 Task: For heading Use Italics Roboto with red colour, bold & Underline.  font size for heading22,  'Change the font style of data to'Spectral and font size to 14,  Change the alignment of both headline & data to Align center.  In the sheet  DashboardExpenseCat
Action: Mouse moved to (30, 126)
Screenshot: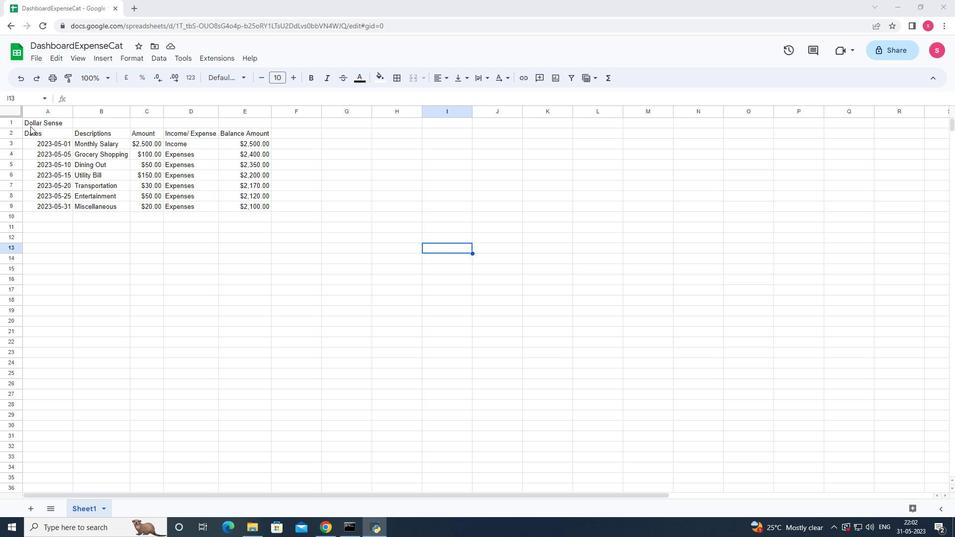 
Action: Mouse pressed left at (30, 126)
Screenshot: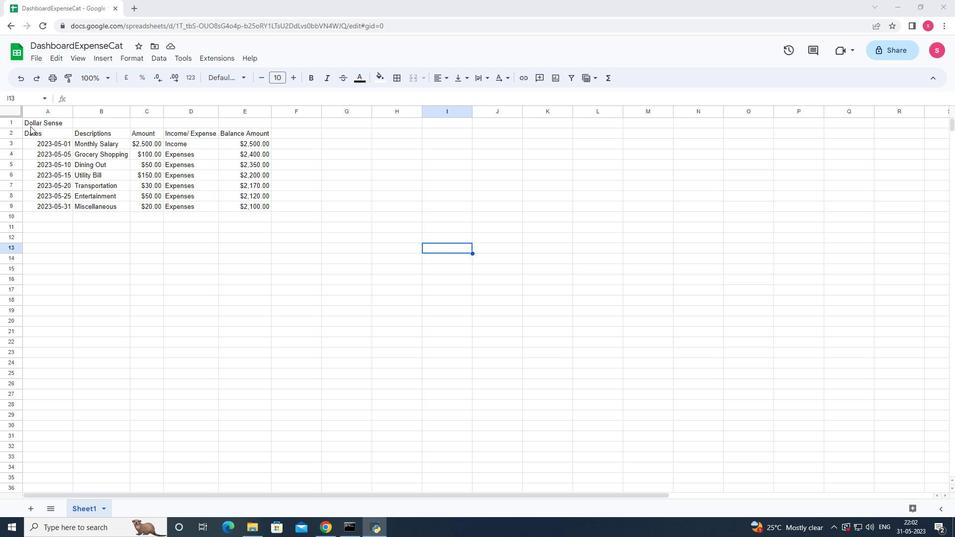 
Action: Mouse moved to (237, 77)
Screenshot: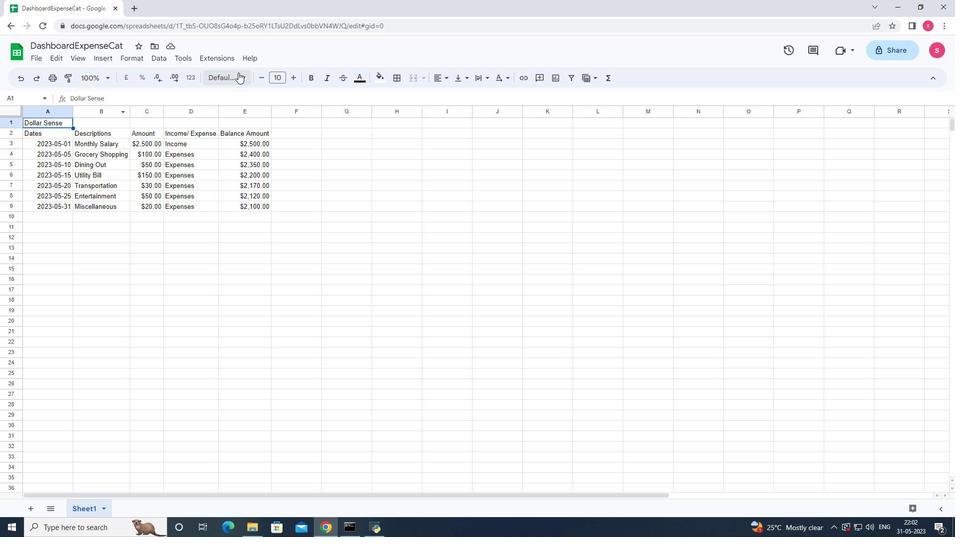 
Action: Mouse pressed left at (237, 77)
Screenshot: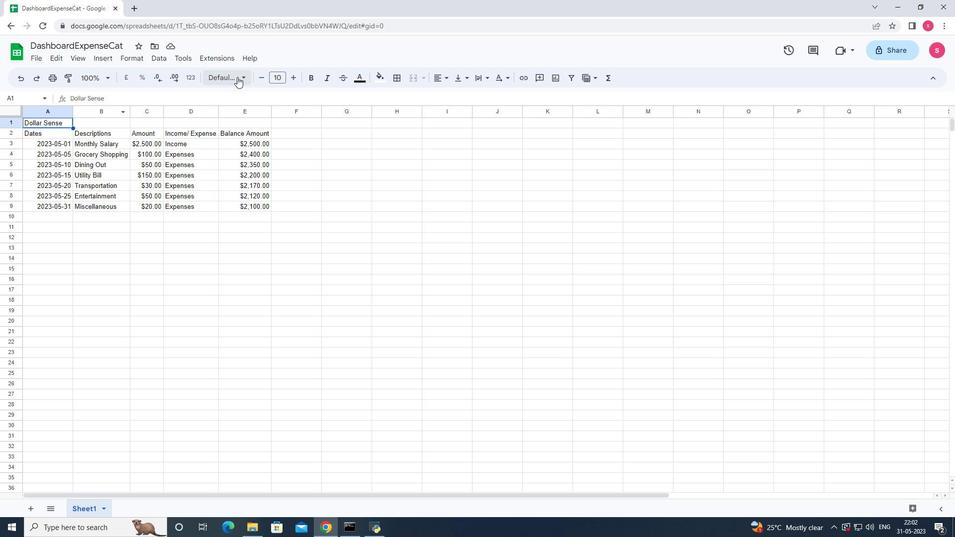 
Action: Mouse moved to (247, 384)
Screenshot: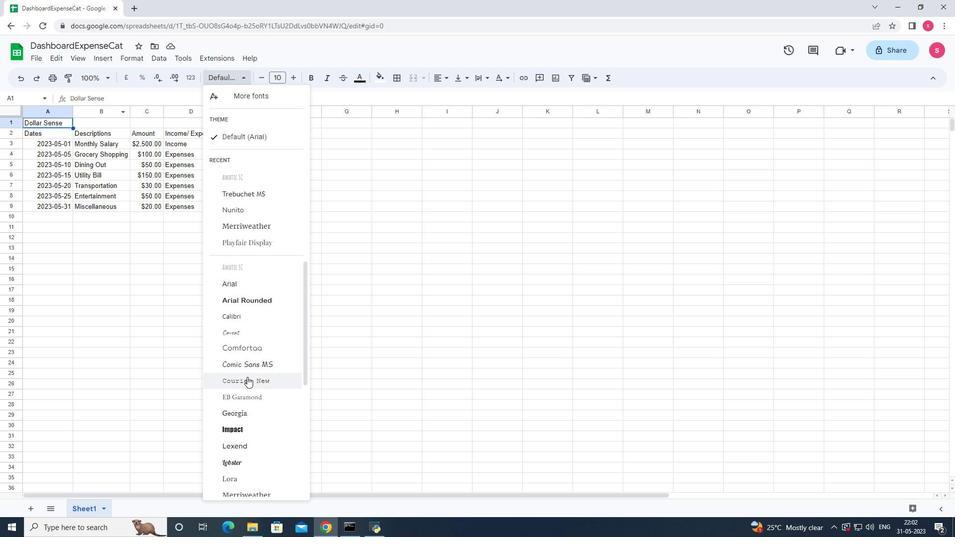
Action: Mouse scrolled (247, 384) with delta (0, 0)
Screenshot: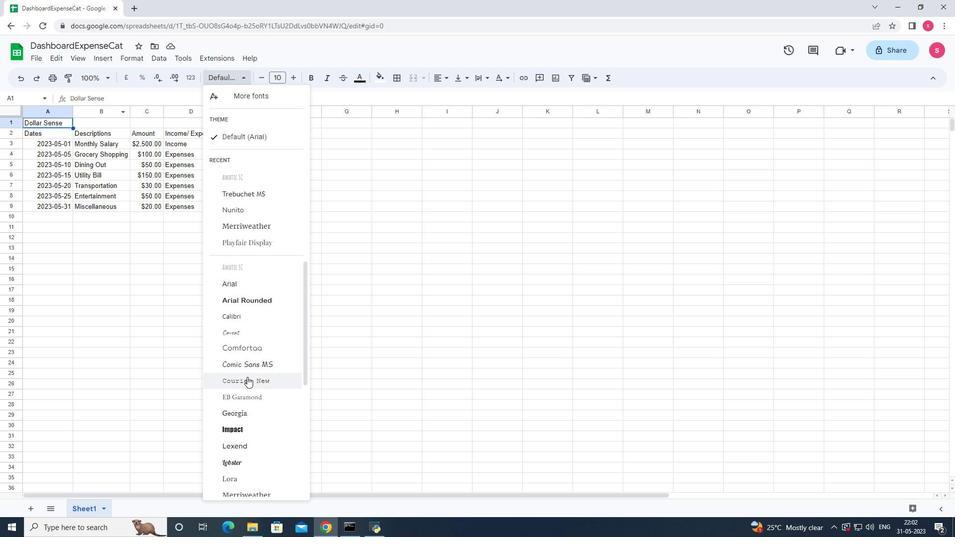 
Action: Mouse moved to (249, 437)
Screenshot: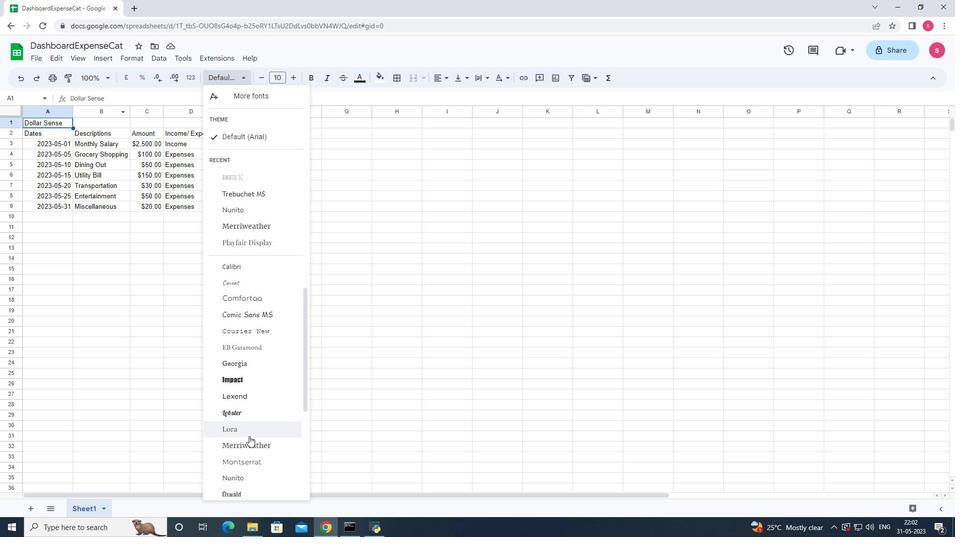 
Action: Mouse scrolled (249, 436) with delta (0, 0)
Screenshot: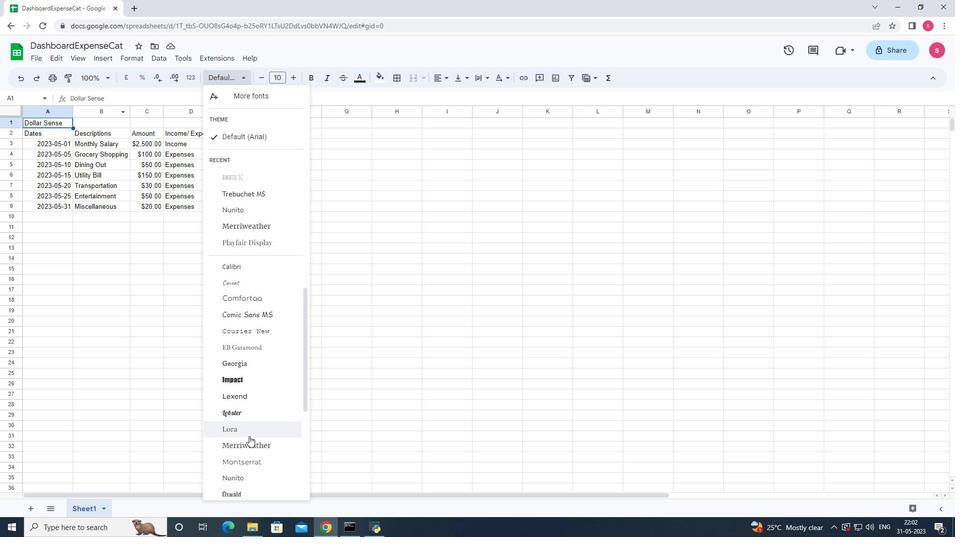 
Action: Mouse moved to (249, 438)
Screenshot: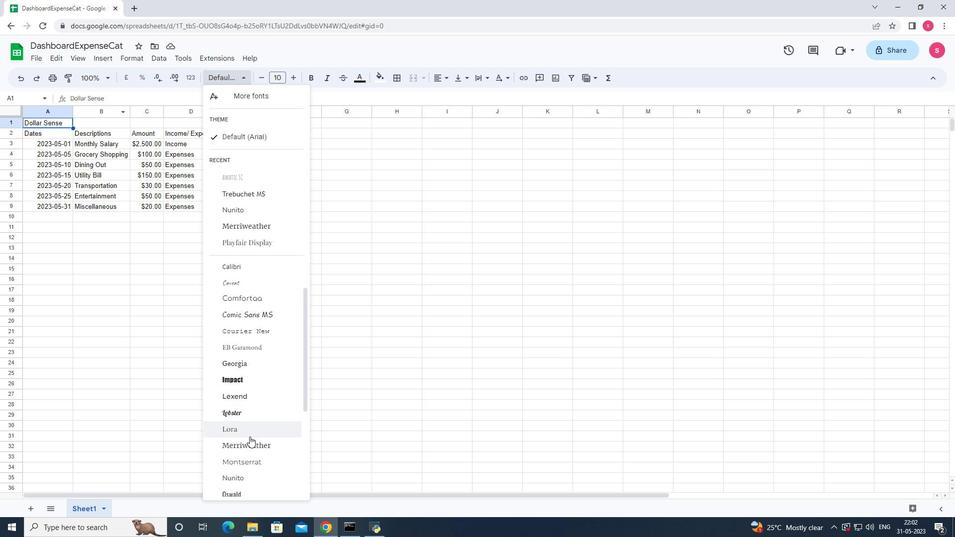 
Action: Mouse scrolled (249, 438) with delta (0, 0)
Screenshot: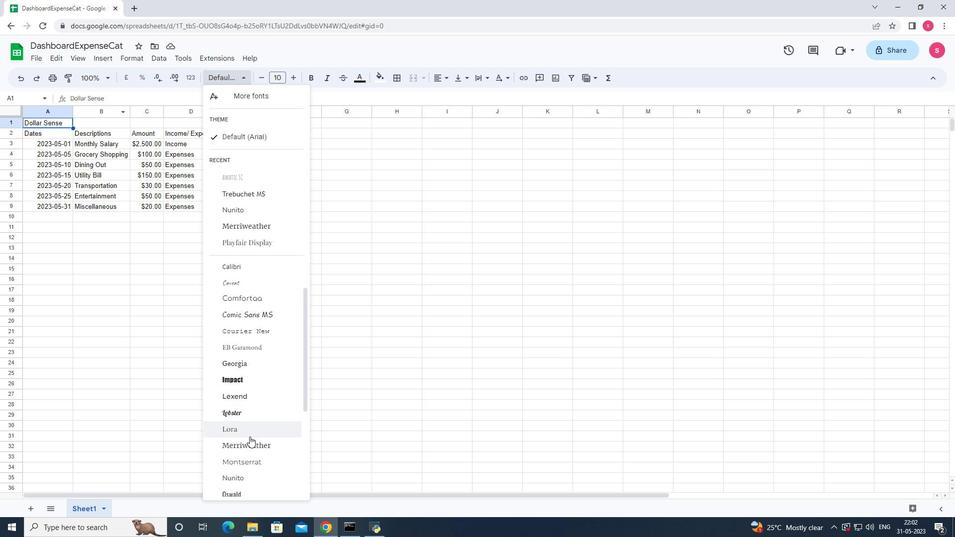 
Action: Mouse moved to (250, 444)
Screenshot: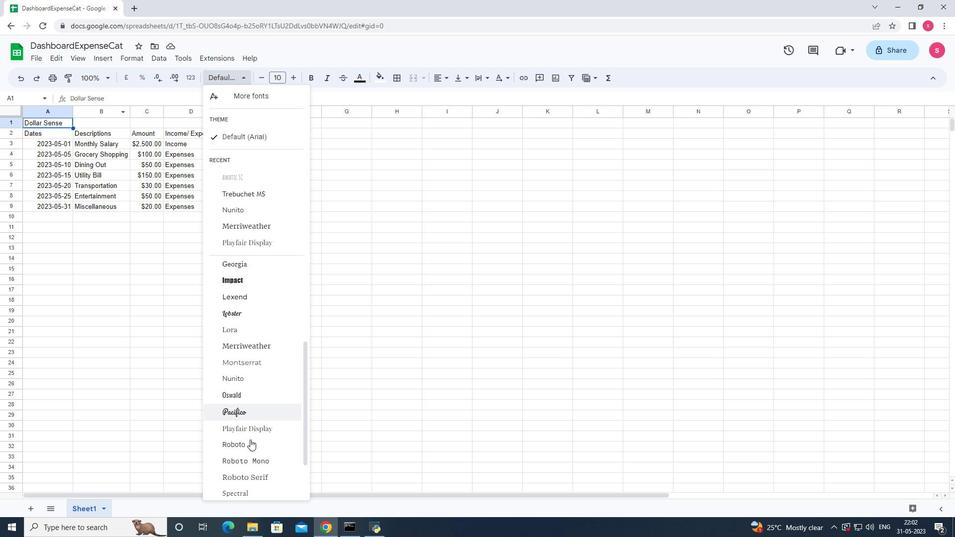 
Action: Mouse pressed left at (250, 444)
Screenshot: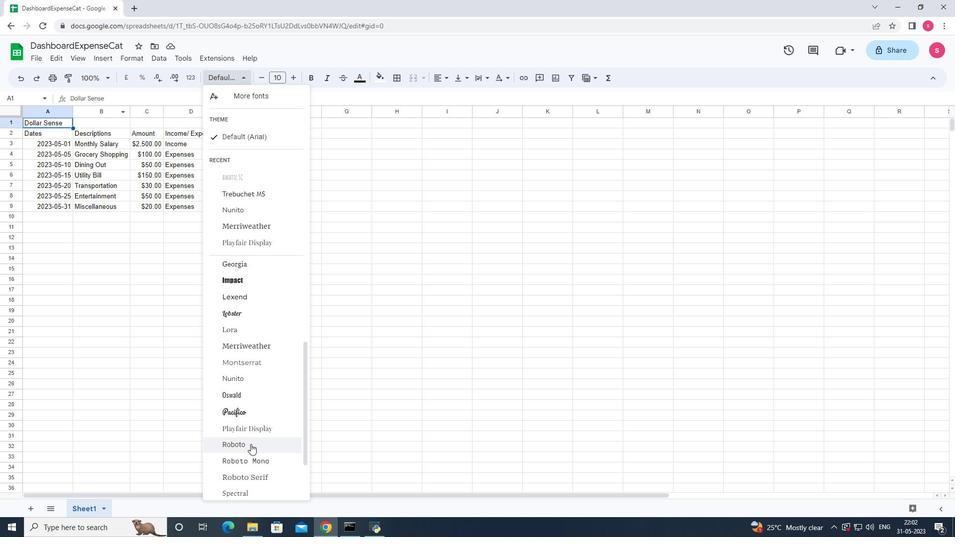 
Action: Mouse pressed left at (250, 444)
Screenshot: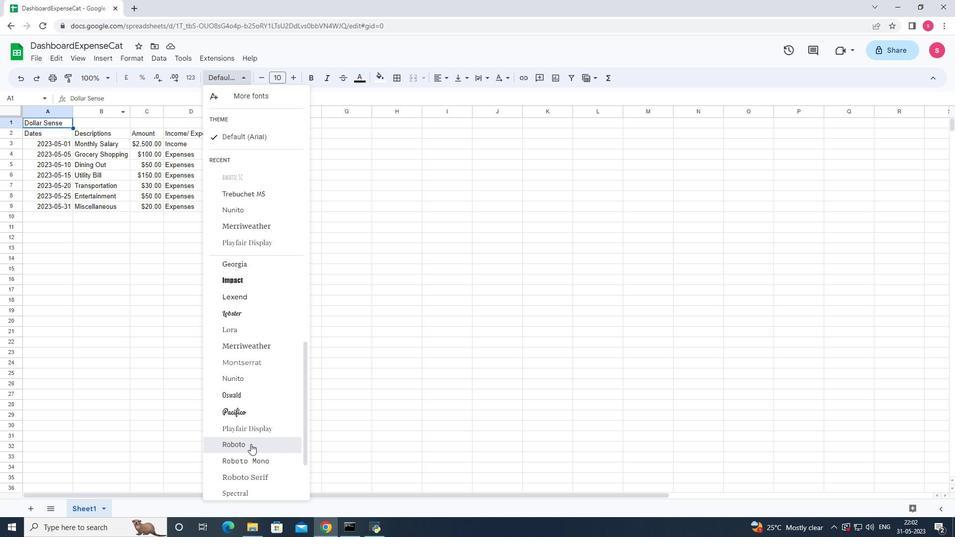 
Action: Mouse moved to (358, 73)
Screenshot: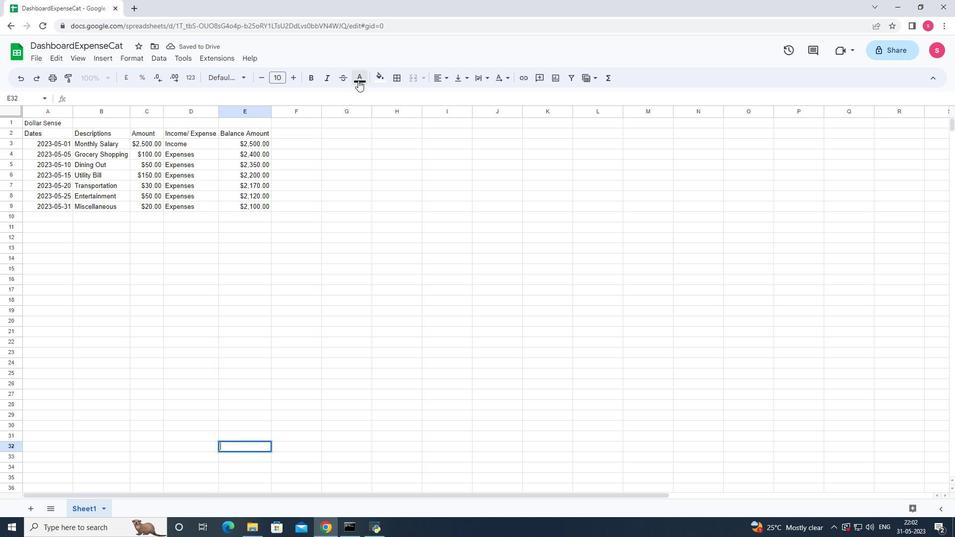 
Action: Mouse pressed left at (358, 73)
Screenshot: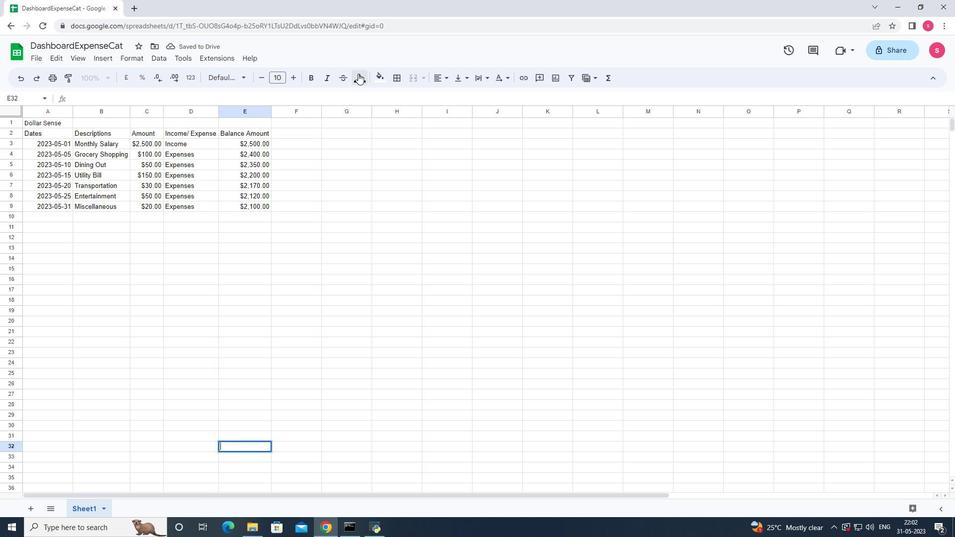 
Action: Mouse moved to (374, 122)
Screenshot: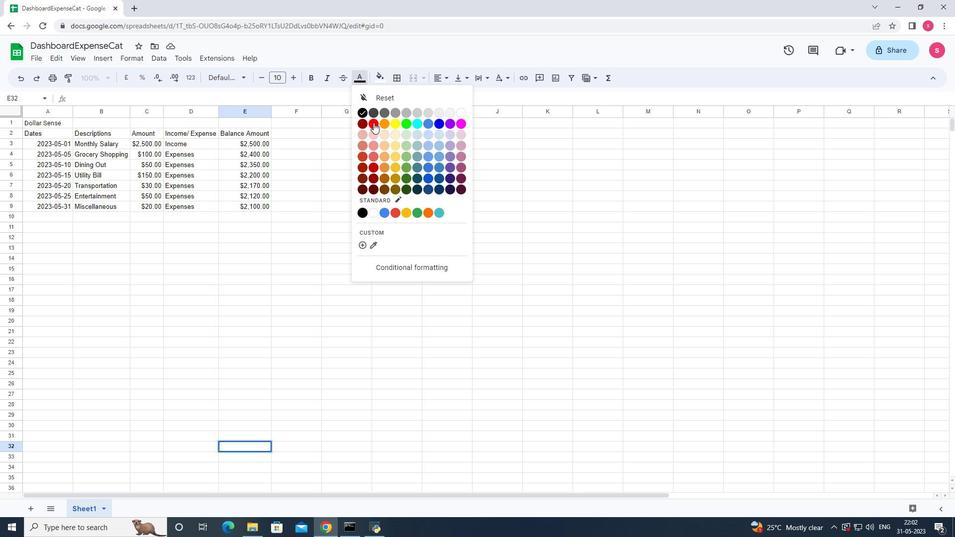 
Action: Mouse pressed left at (374, 122)
Screenshot: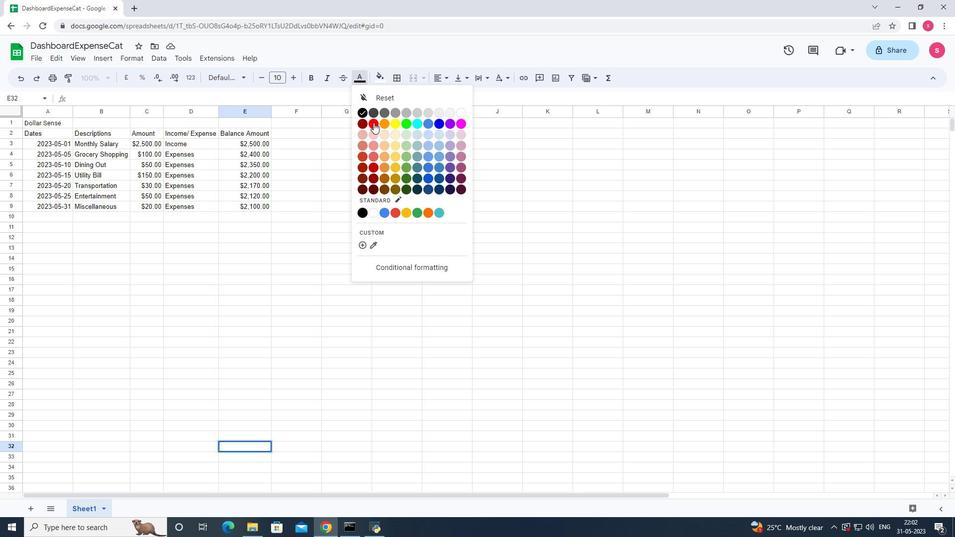 
Action: Mouse moved to (68, 124)
Screenshot: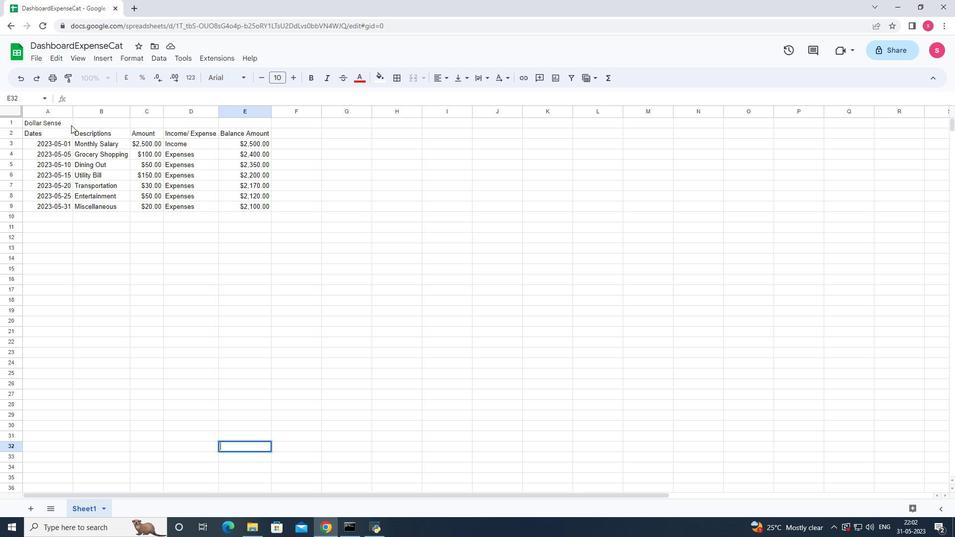 
Action: Mouse pressed left at (68, 124)
Screenshot: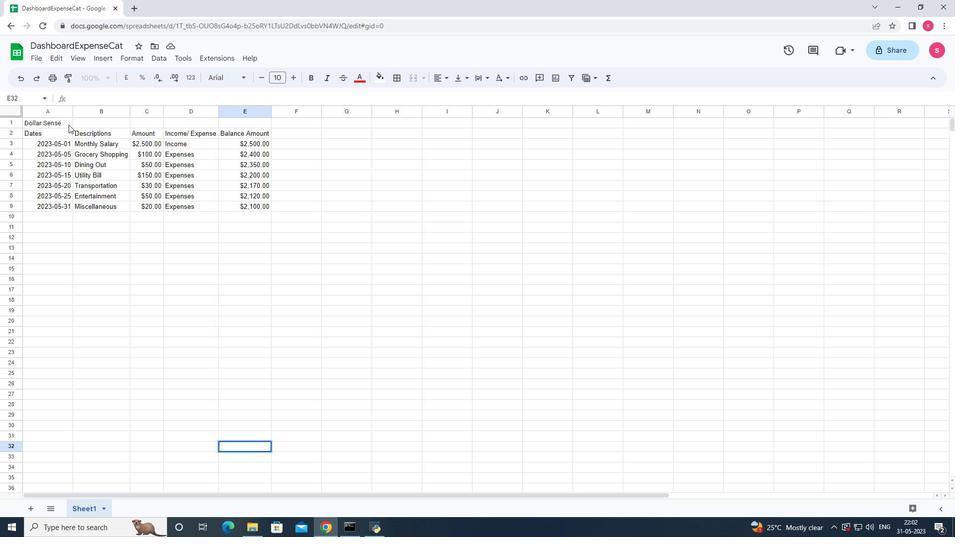 
Action: Mouse moved to (358, 78)
Screenshot: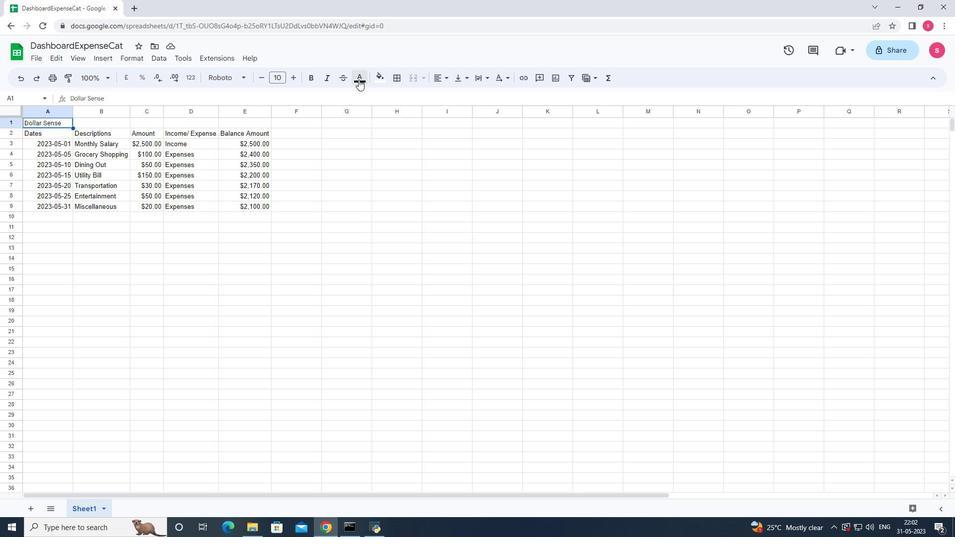
Action: Mouse pressed left at (358, 78)
Screenshot: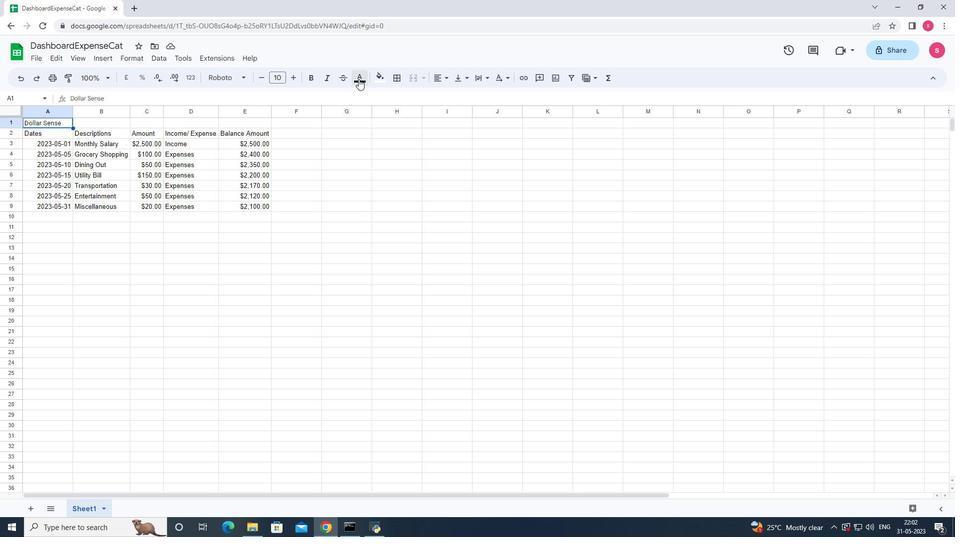 
Action: Mouse moved to (374, 122)
Screenshot: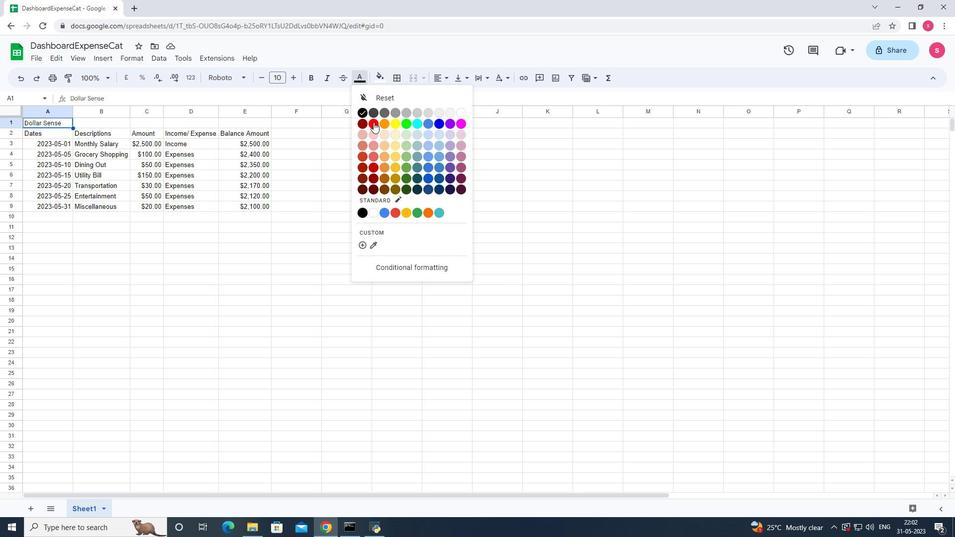 
Action: Mouse pressed left at (374, 122)
Screenshot: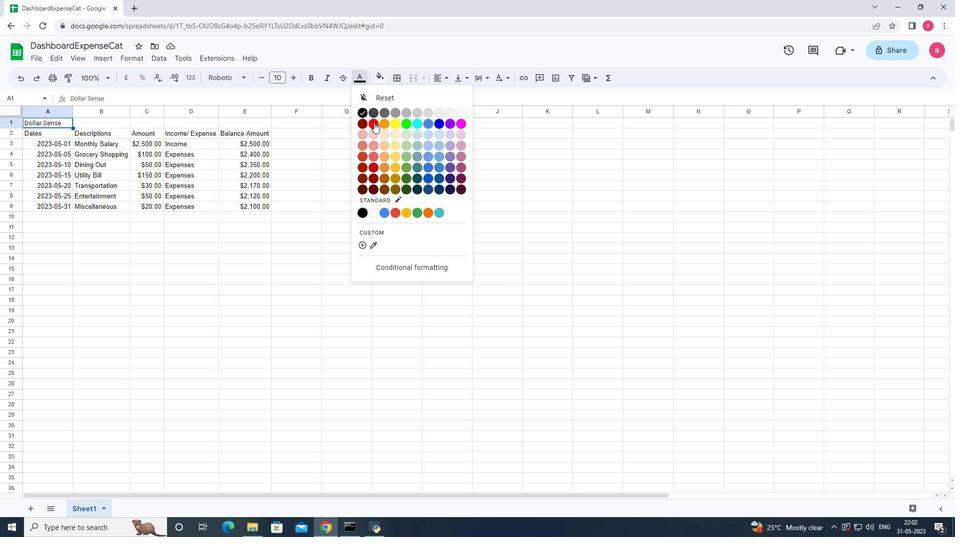 
Action: Mouse moved to (141, 60)
Screenshot: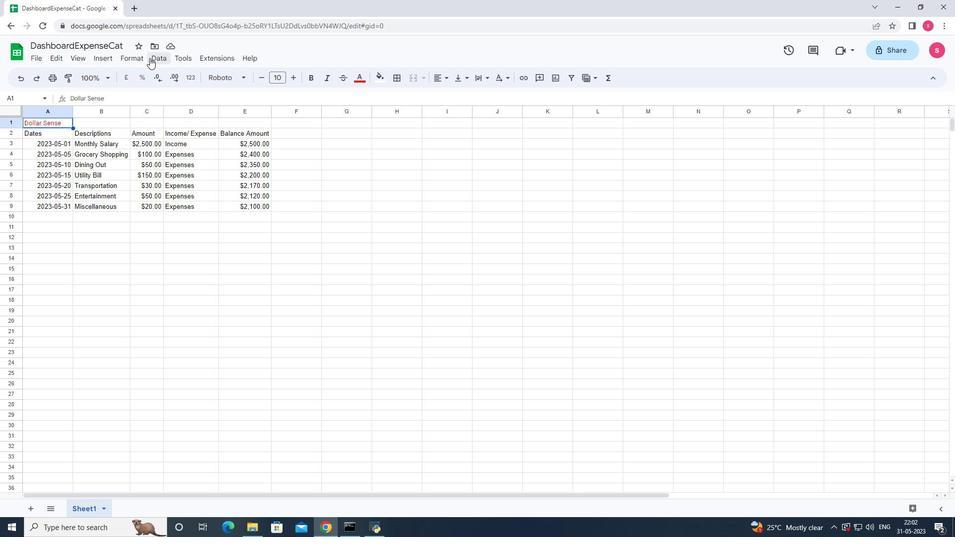 
Action: Mouse pressed left at (141, 60)
Screenshot: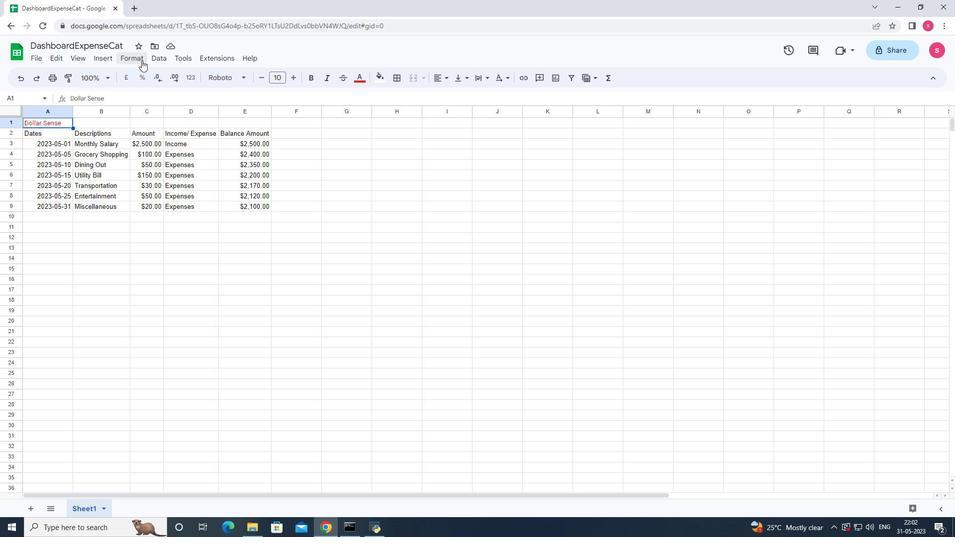 
Action: Mouse moved to (151, 111)
Screenshot: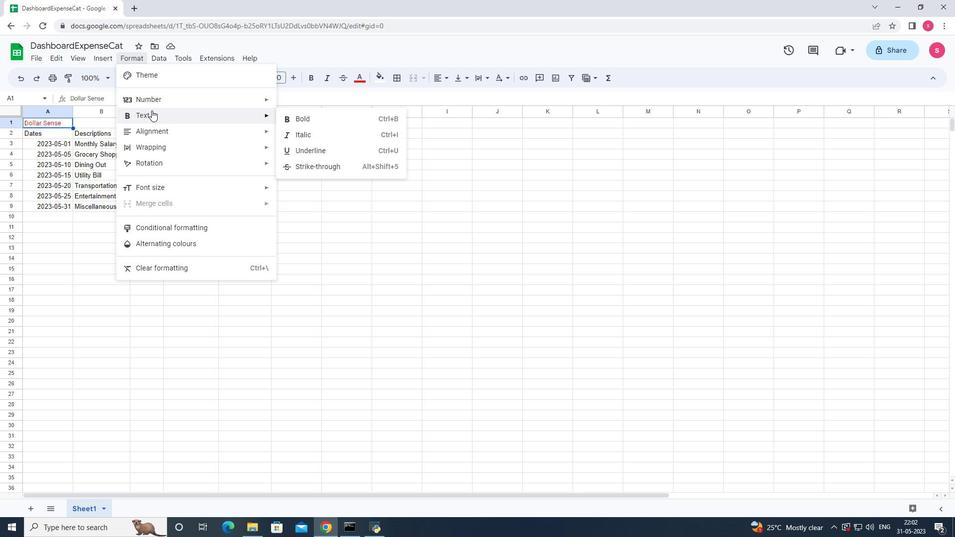 
Action: Mouse pressed left at (151, 111)
Screenshot: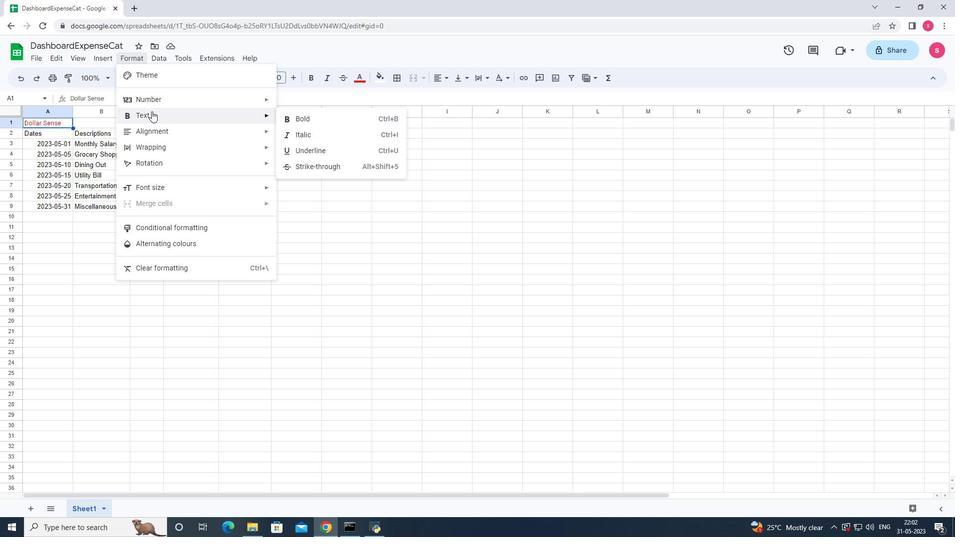 
Action: Mouse moved to (297, 124)
Screenshot: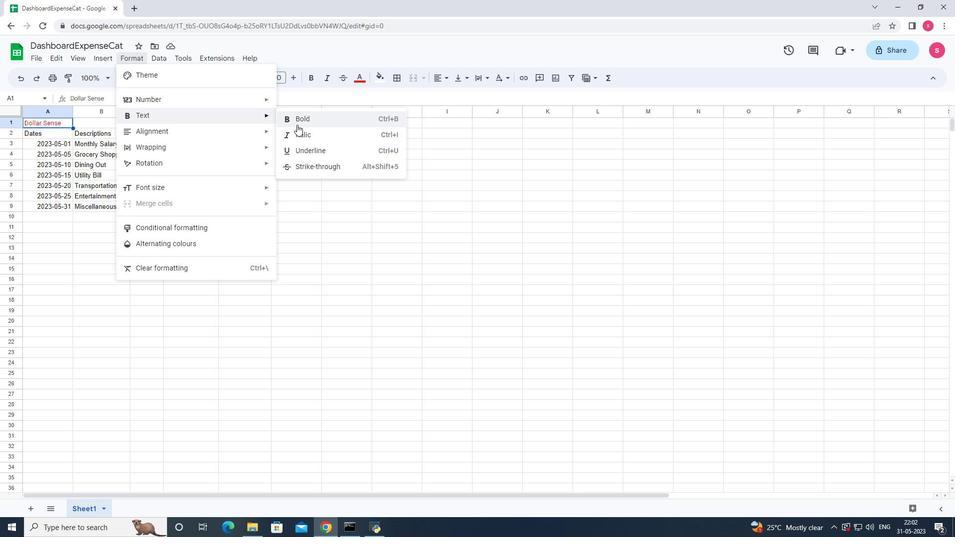 
Action: Mouse pressed left at (297, 124)
Screenshot: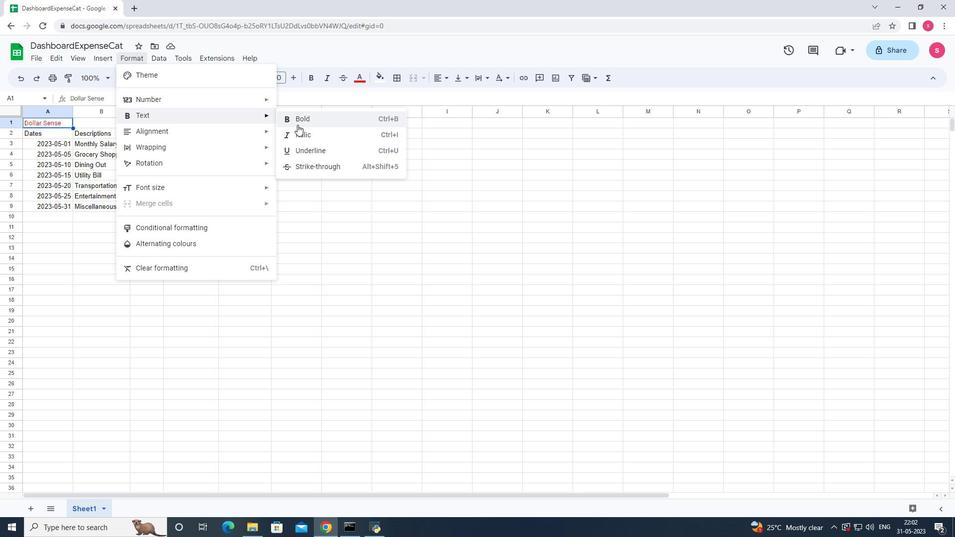 
Action: Mouse moved to (120, 56)
Screenshot: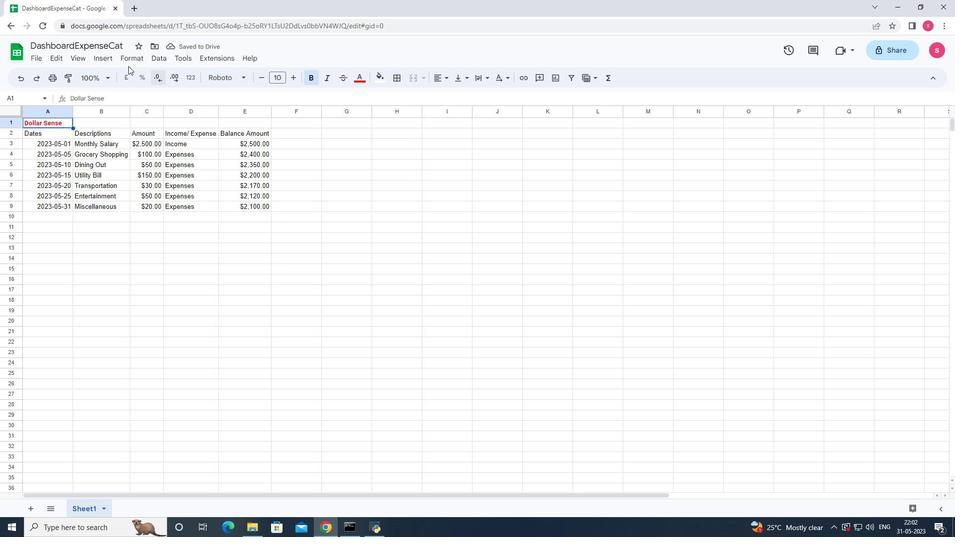 
Action: Mouse pressed left at (120, 56)
Screenshot: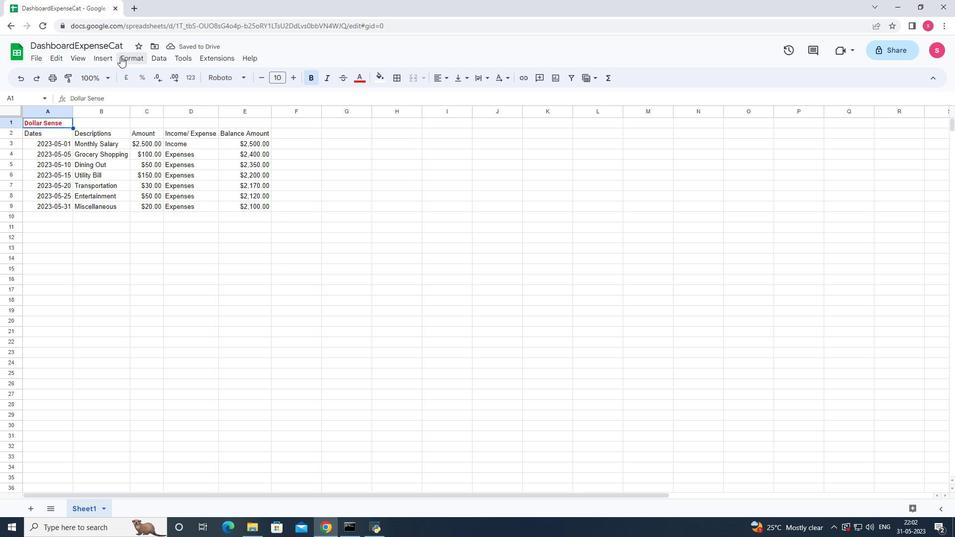 
Action: Mouse moved to (159, 116)
Screenshot: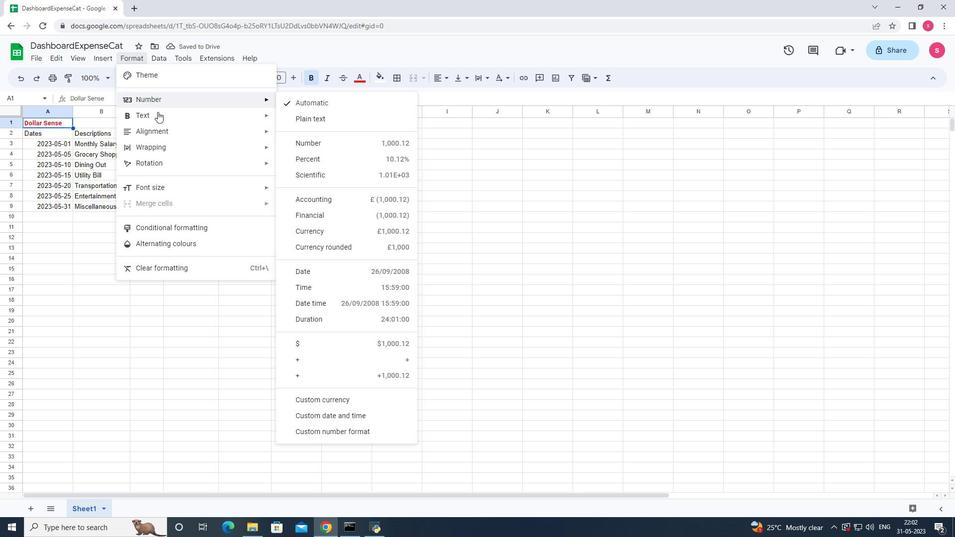 
Action: Mouse pressed left at (159, 116)
Screenshot: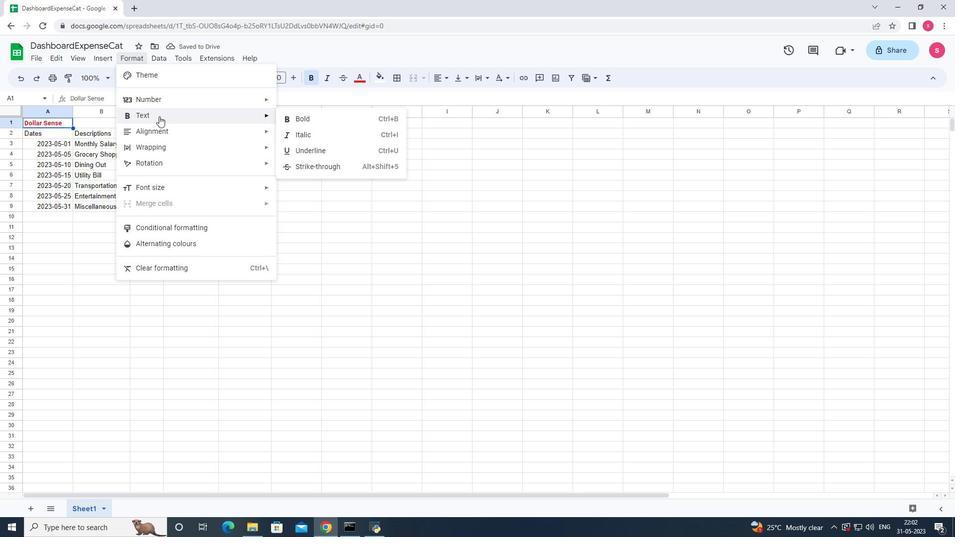 
Action: Mouse moved to (248, 115)
Screenshot: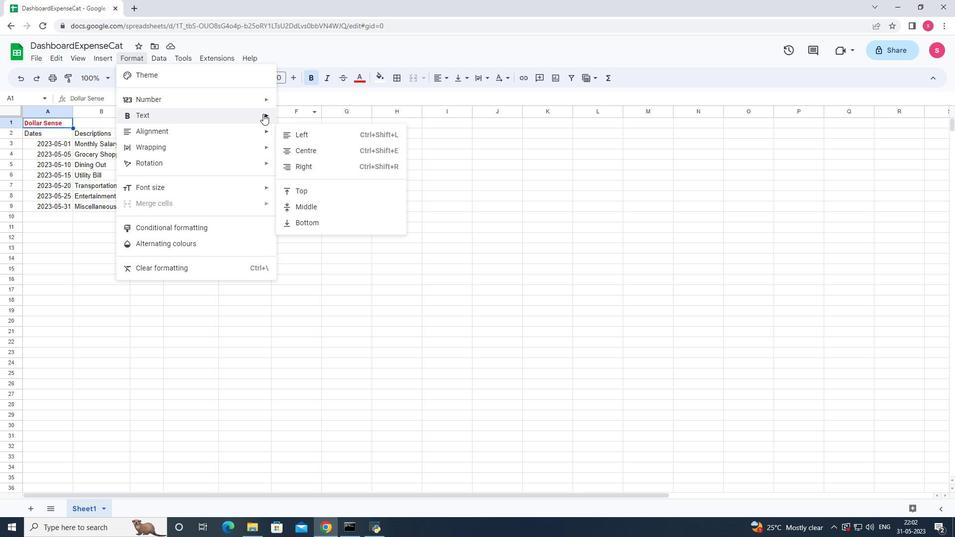 
Action: Mouse pressed left at (248, 115)
Screenshot: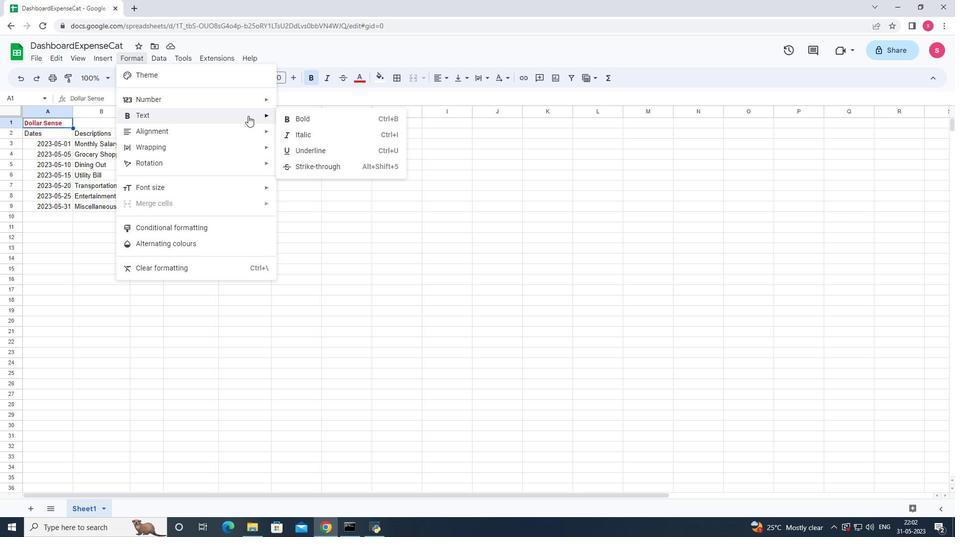 
Action: Mouse moved to (310, 154)
Screenshot: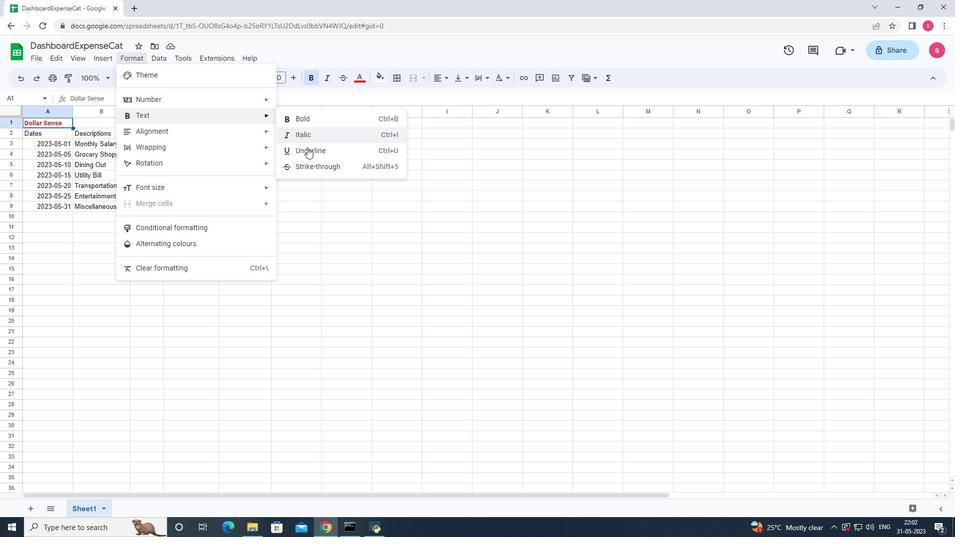 
Action: Mouse pressed left at (310, 154)
Screenshot: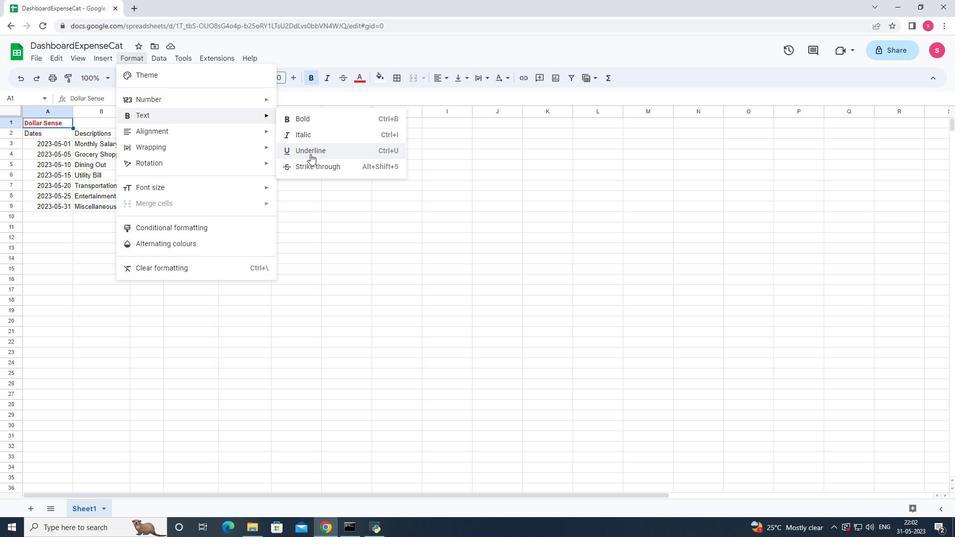 
Action: Mouse moved to (292, 83)
Screenshot: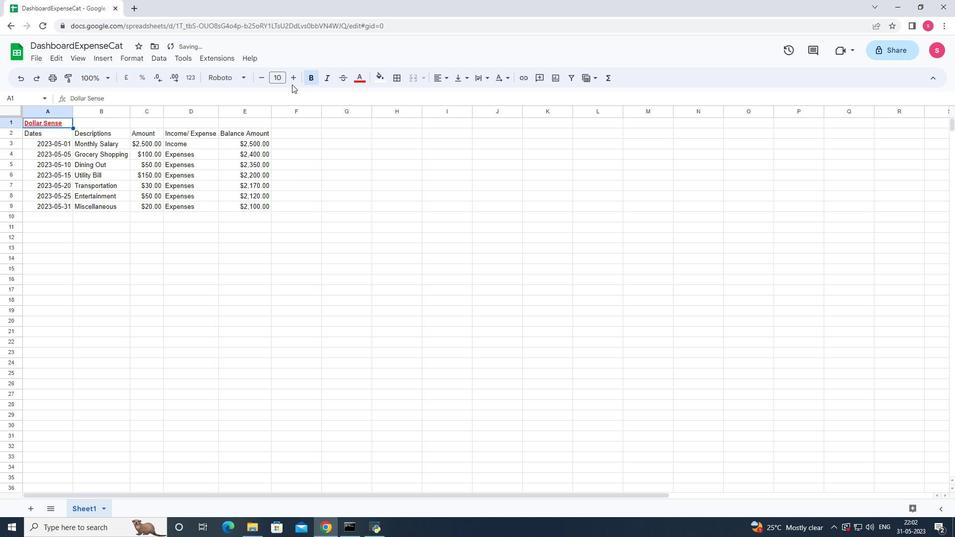 
Action: Mouse pressed left at (292, 83)
Screenshot: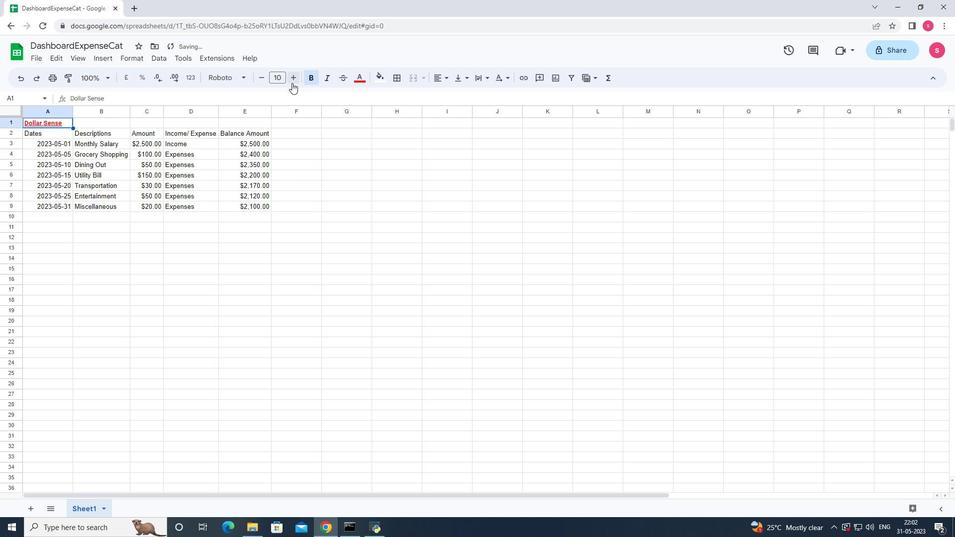 
Action: Mouse pressed left at (292, 83)
Screenshot: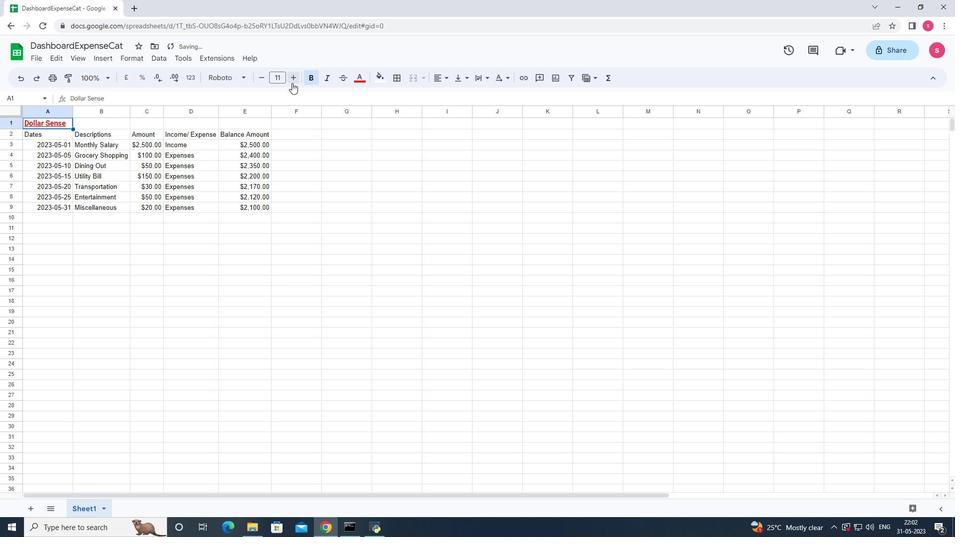 
Action: Mouse pressed left at (292, 83)
Screenshot: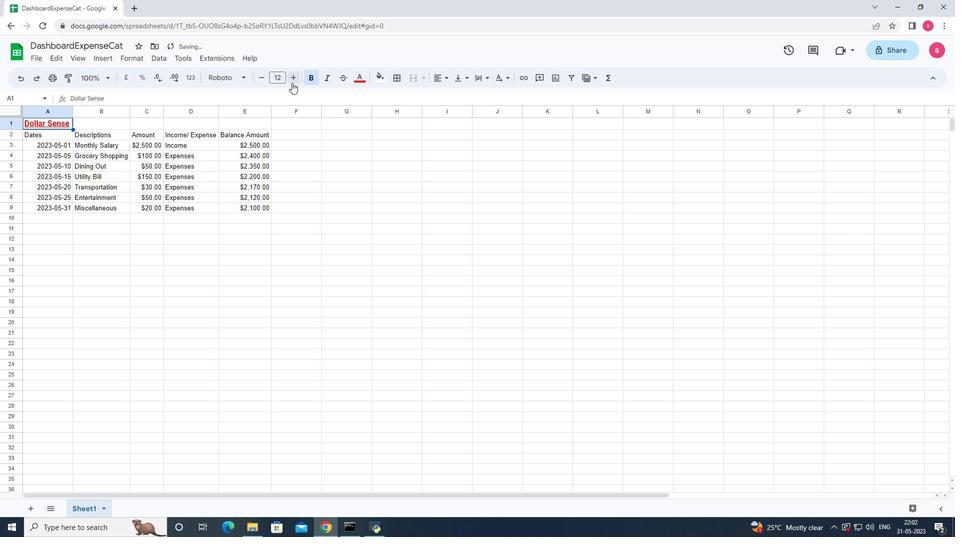 
Action: Mouse pressed left at (292, 83)
Screenshot: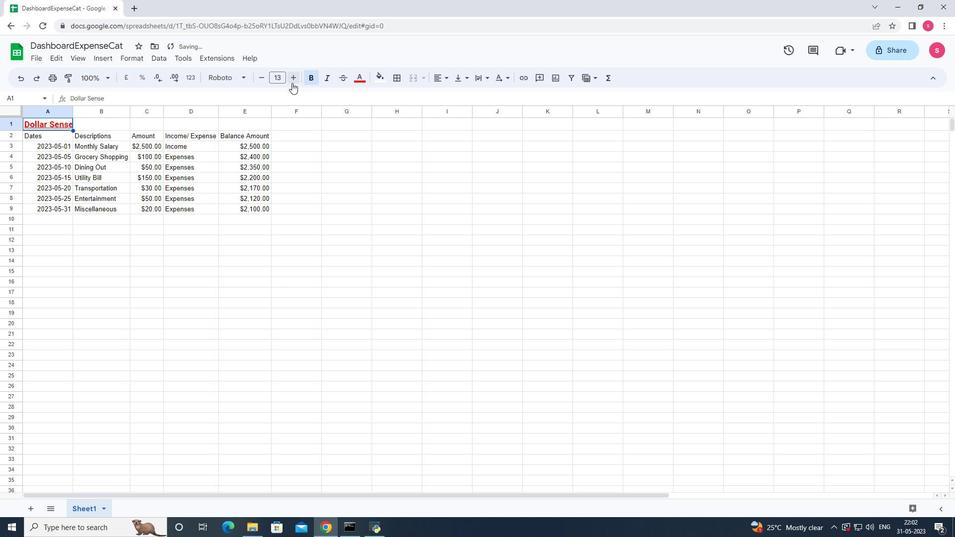 
Action: Mouse pressed left at (292, 83)
Screenshot: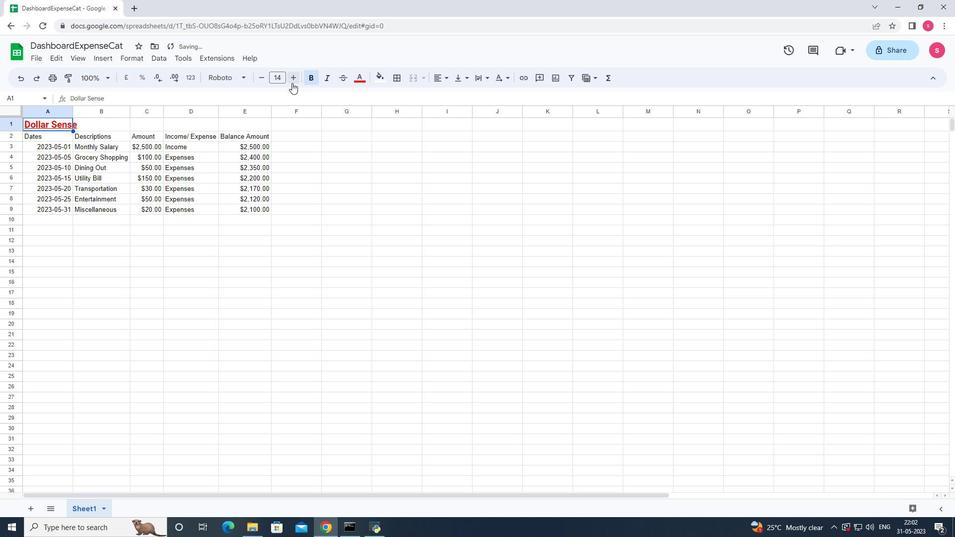 
Action: Mouse pressed left at (292, 83)
Screenshot: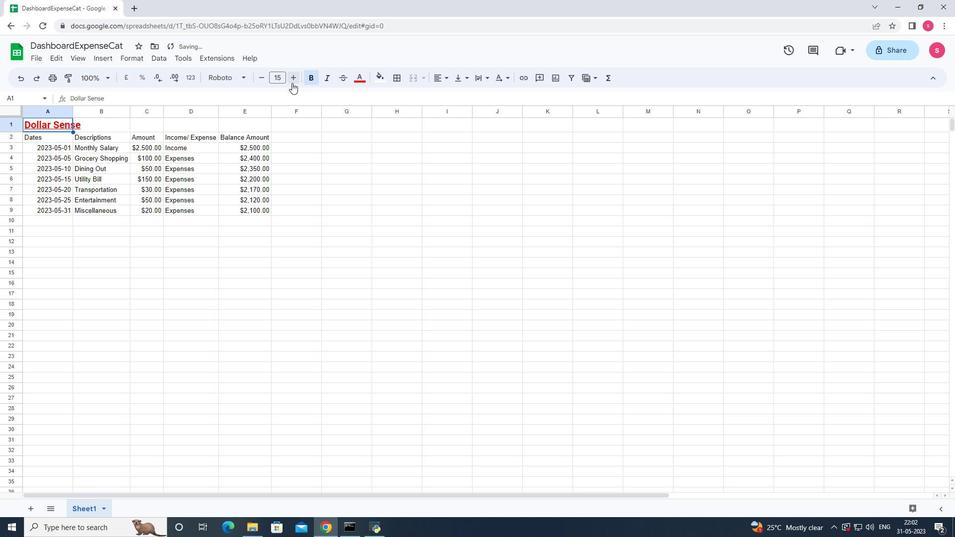 
Action: Mouse pressed left at (292, 83)
Screenshot: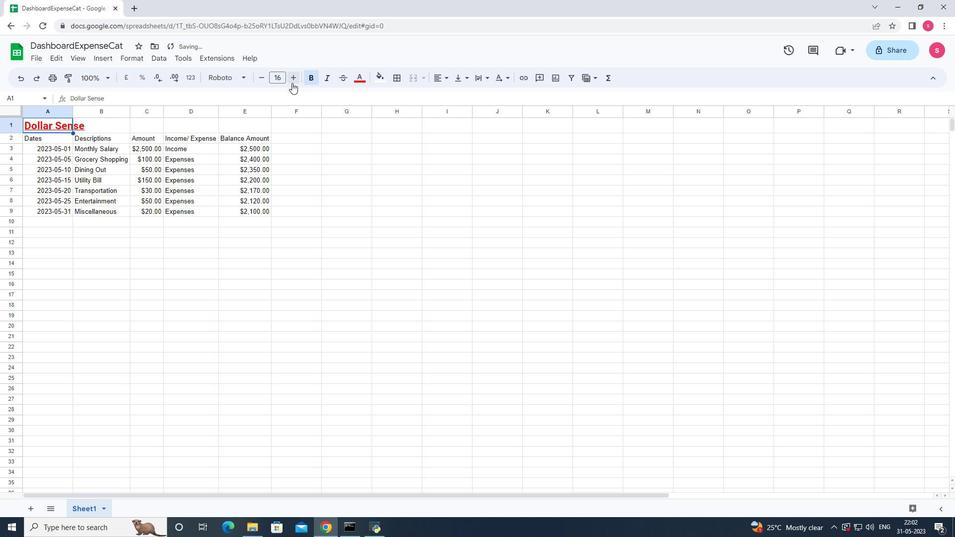 
Action: Mouse pressed left at (292, 83)
Screenshot: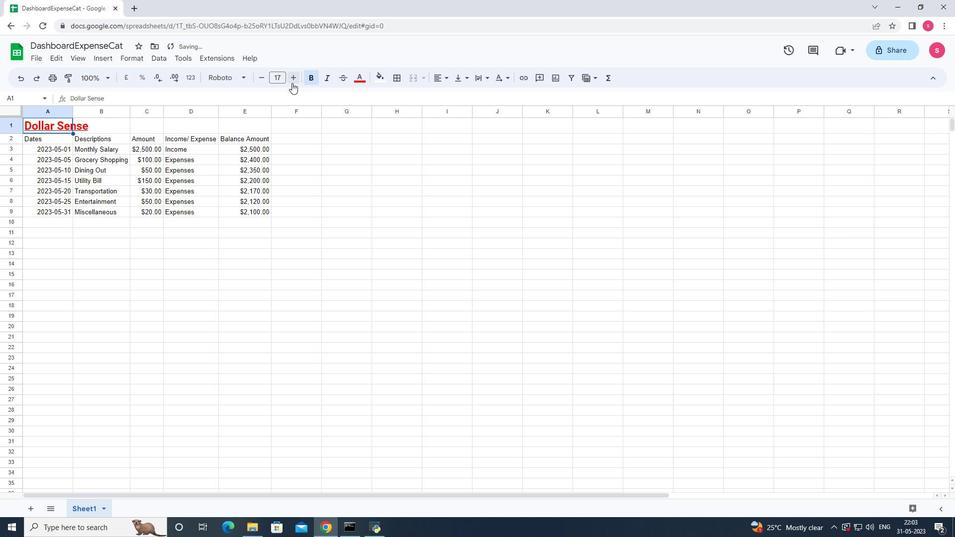 
Action: Mouse pressed left at (292, 83)
Screenshot: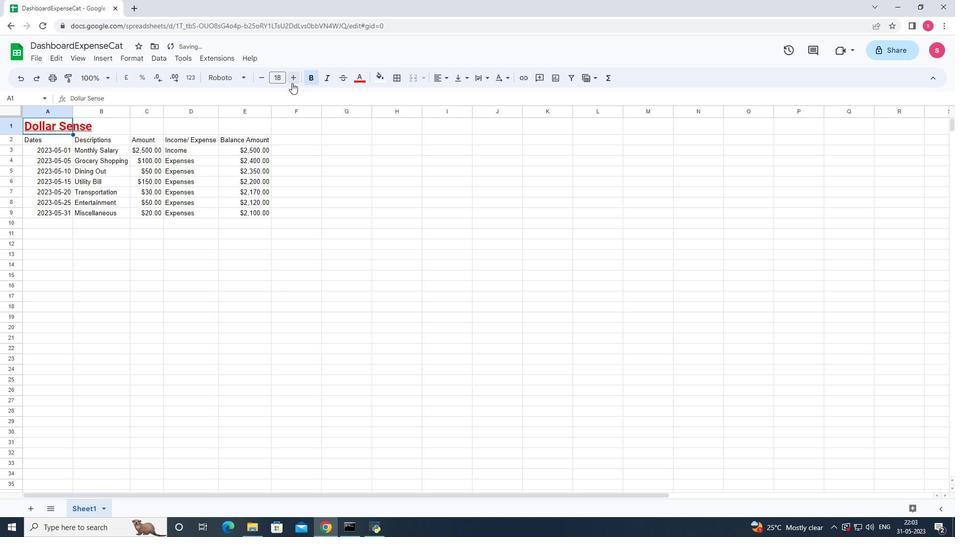 
Action: Mouse pressed left at (292, 83)
Screenshot: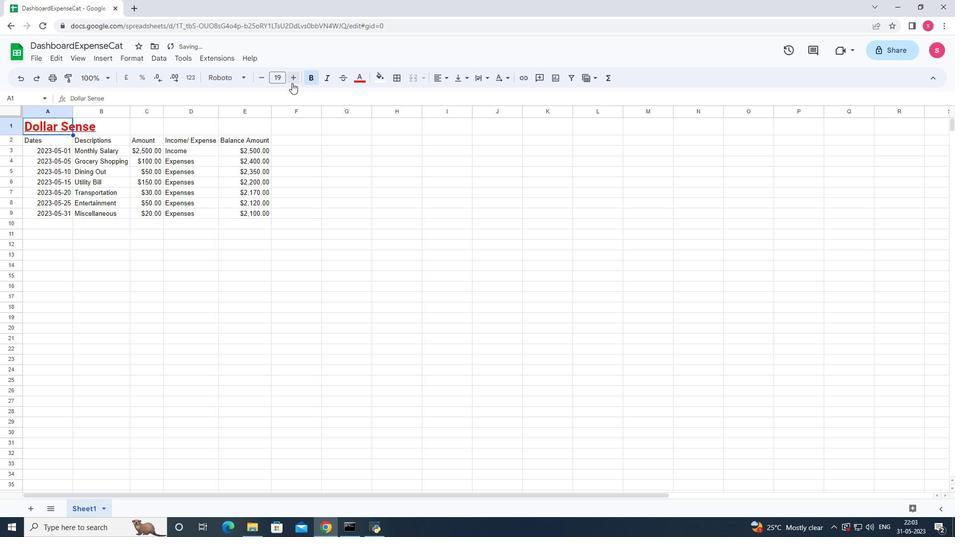 
Action: Mouse pressed left at (292, 83)
Screenshot: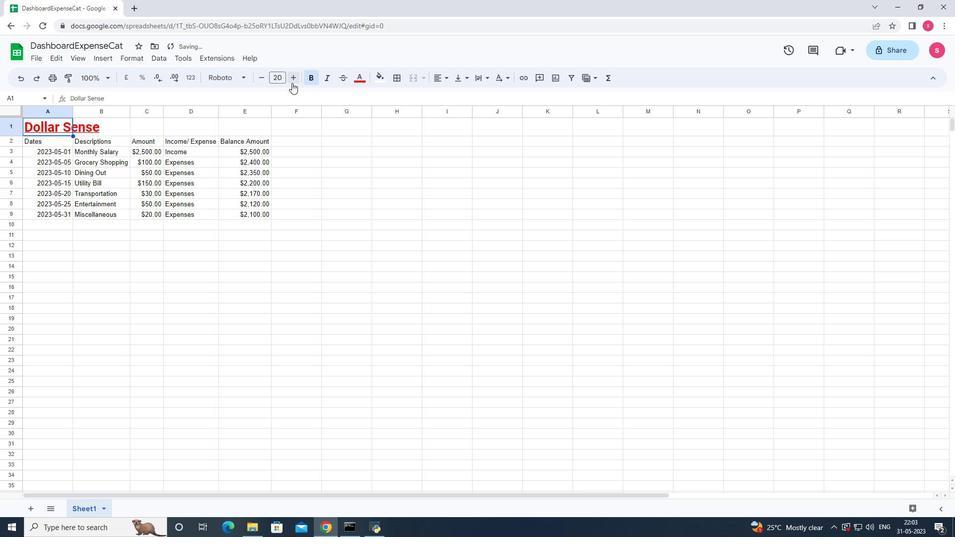 
Action: Mouse pressed left at (292, 83)
Screenshot: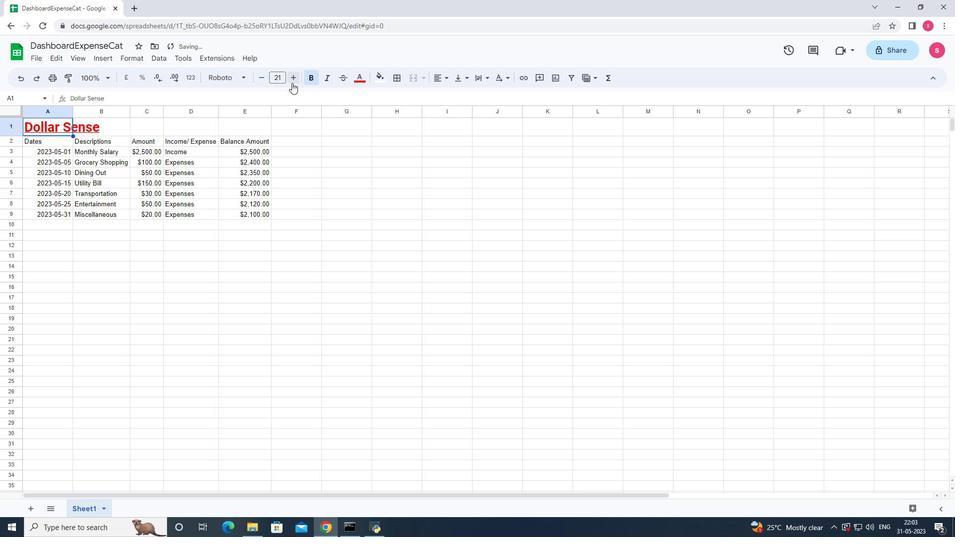 
Action: Mouse moved to (352, 232)
Screenshot: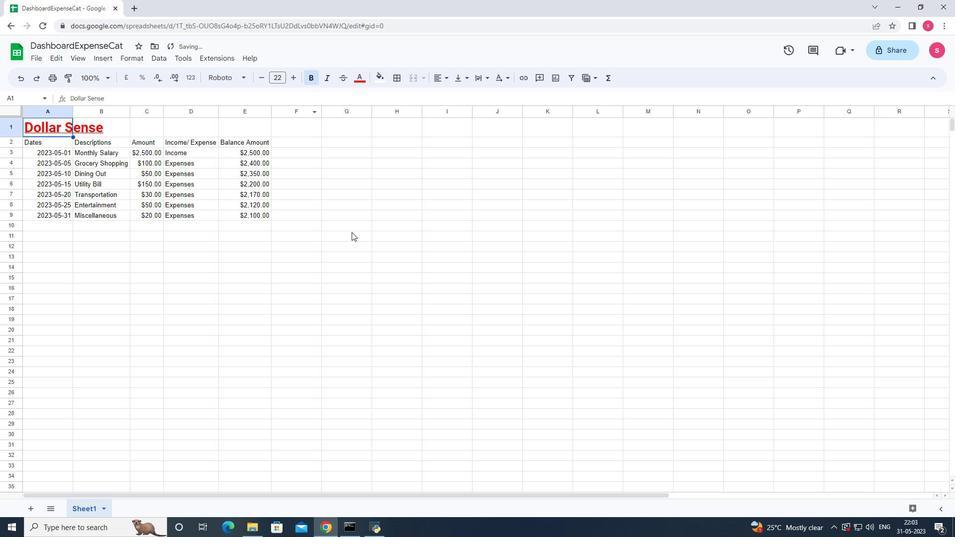 
Action: Mouse pressed left at (352, 232)
Screenshot: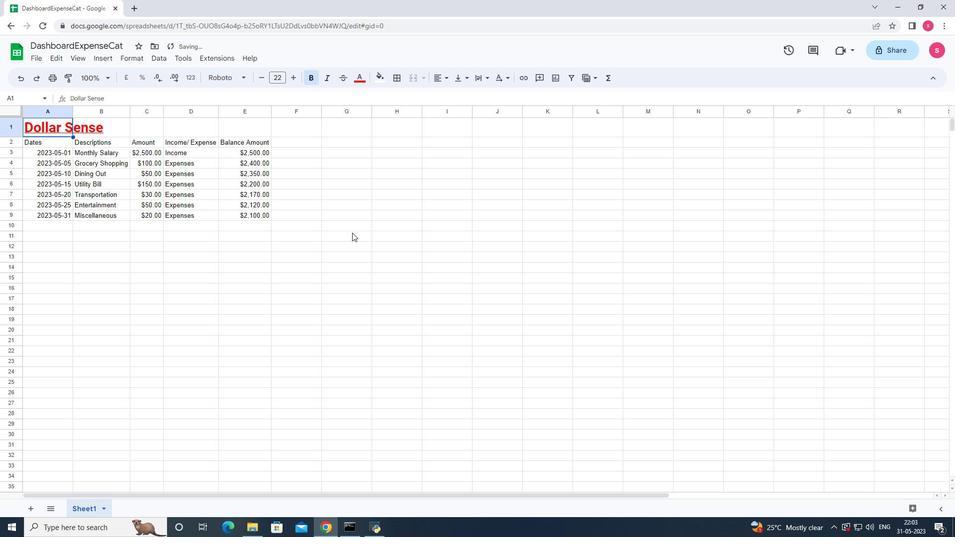 
Action: Mouse moved to (33, 143)
Screenshot: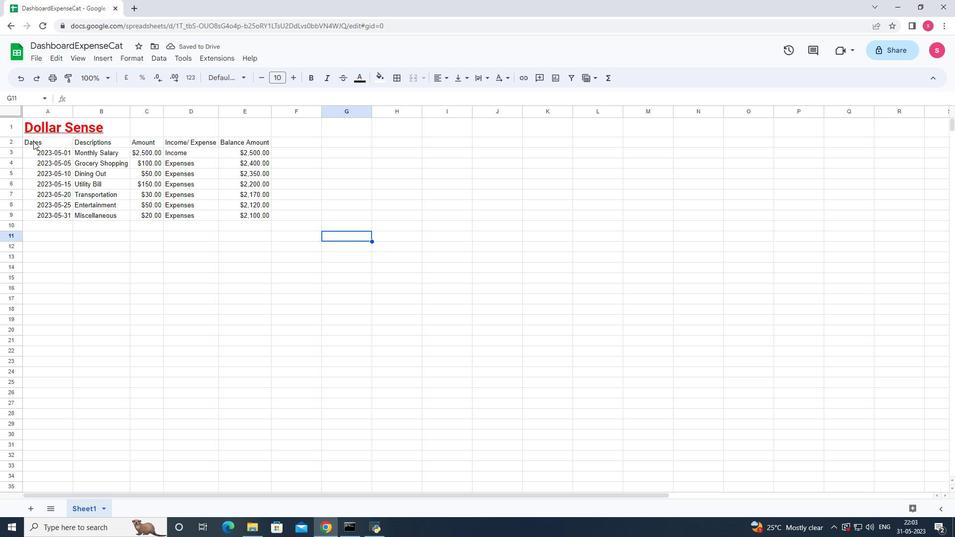 
Action: Mouse pressed left at (33, 143)
Screenshot: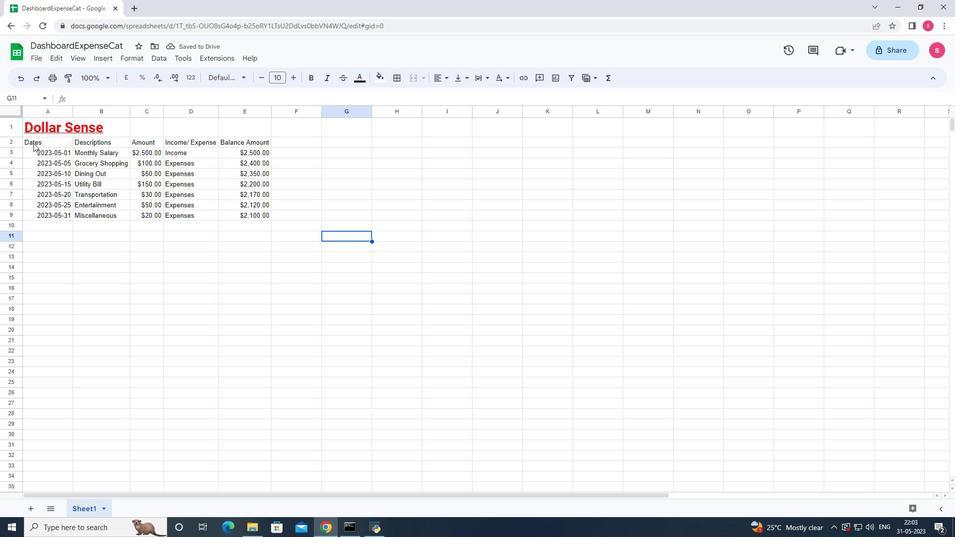 
Action: Mouse moved to (232, 81)
Screenshot: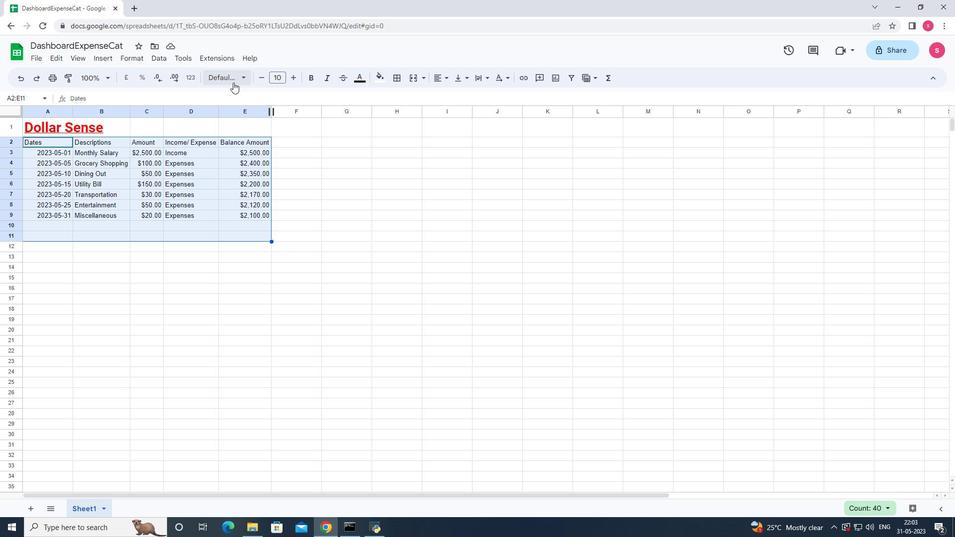 
Action: Mouse pressed left at (232, 81)
Screenshot: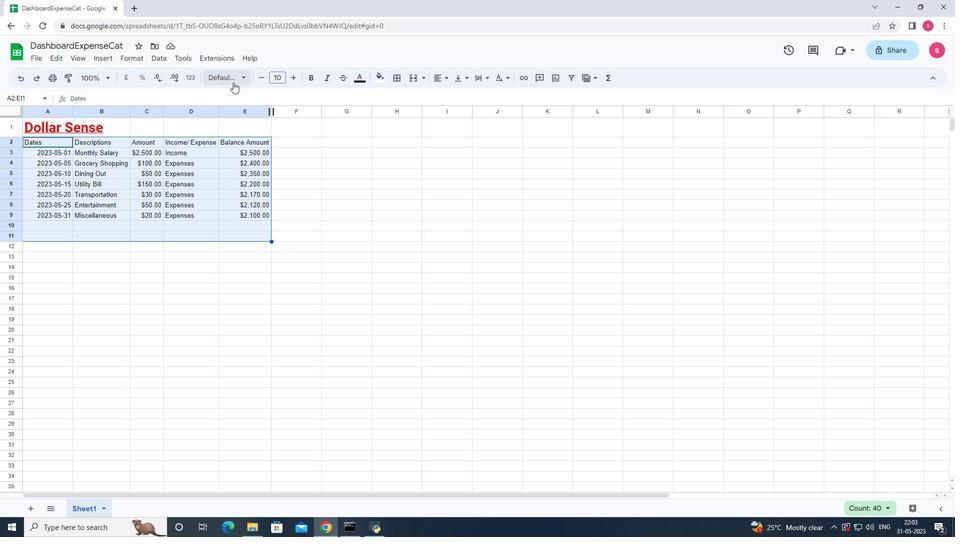 
Action: Mouse moved to (267, 303)
Screenshot: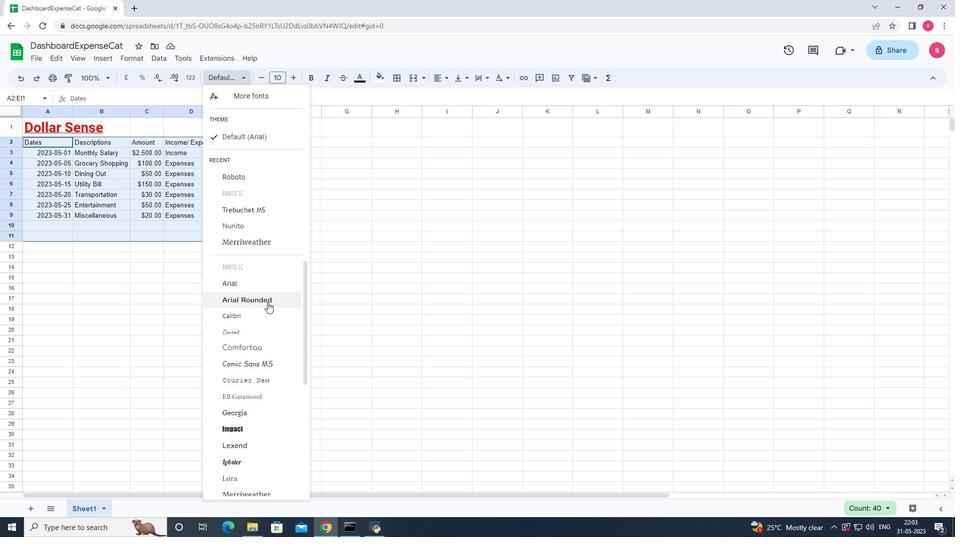 
Action: Mouse scrolled (267, 302) with delta (0, 0)
Screenshot: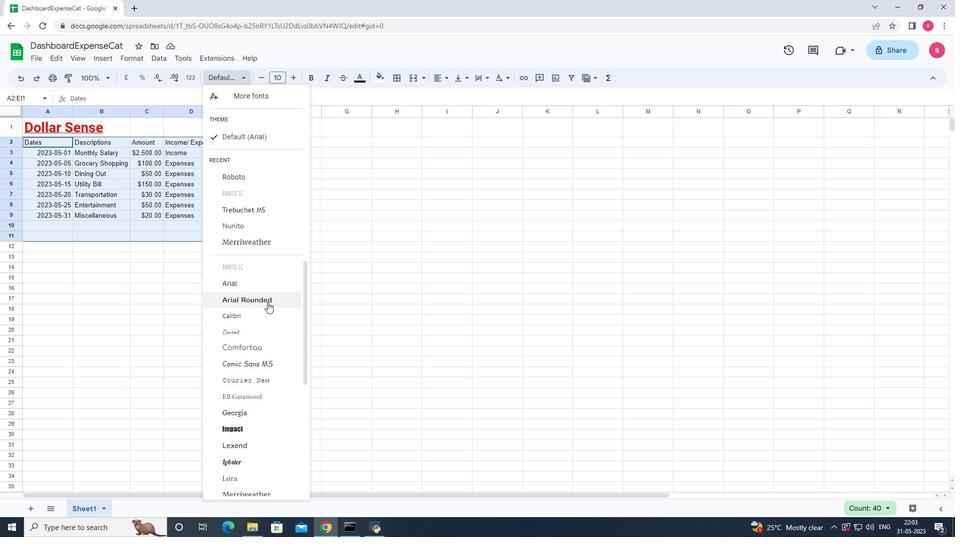 
Action: Mouse moved to (267, 306)
Screenshot: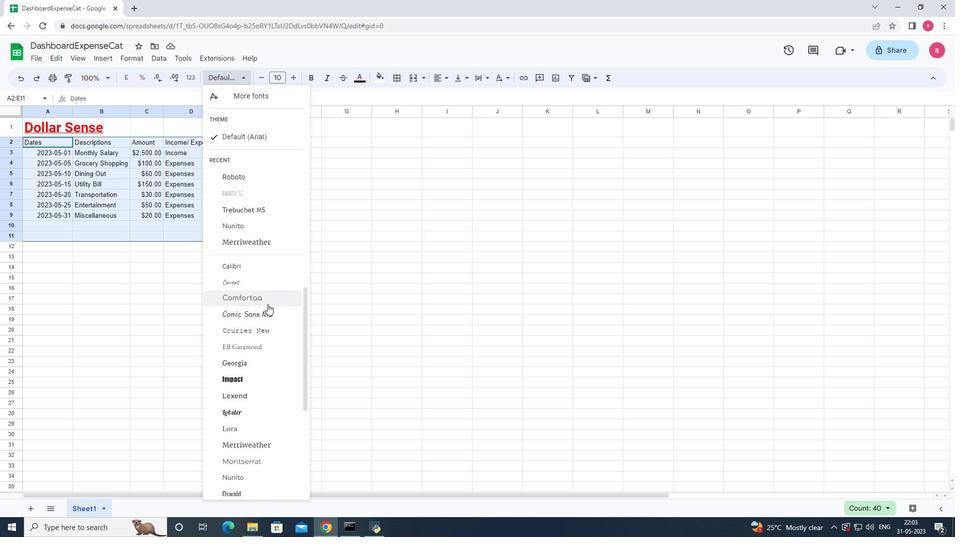 
Action: Mouse scrolled (267, 306) with delta (0, 0)
Screenshot: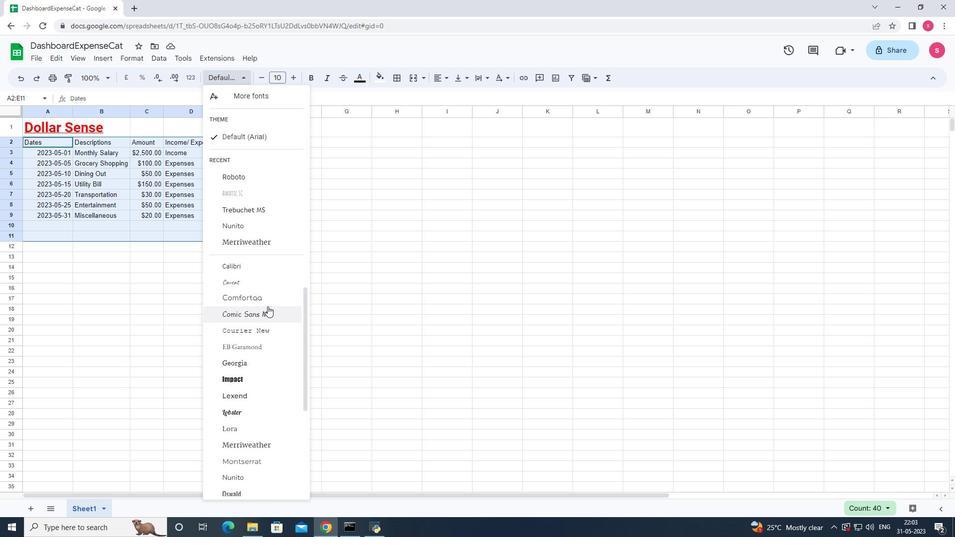 
Action: Mouse moved to (266, 307)
Screenshot: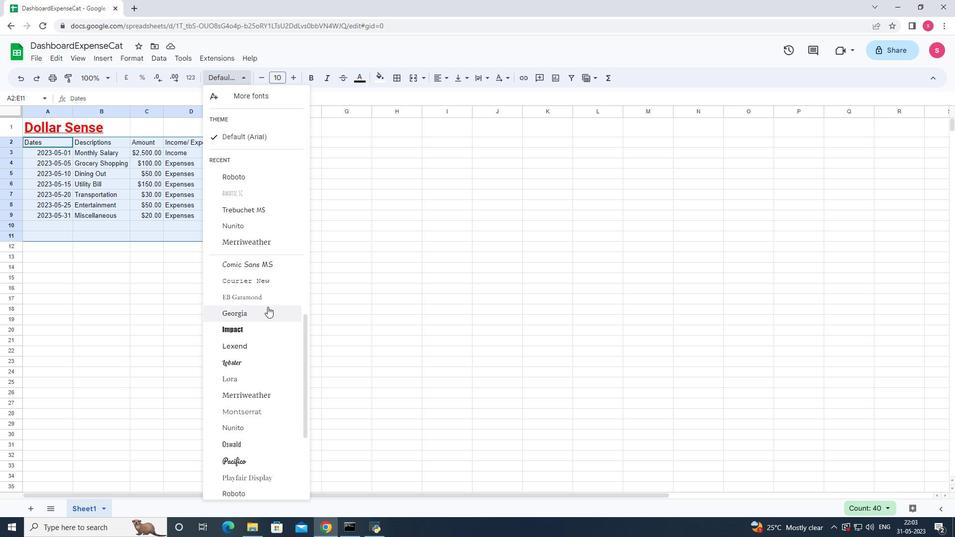 
Action: Mouse scrolled (266, 307) with delta (0, 0)
Screenshot: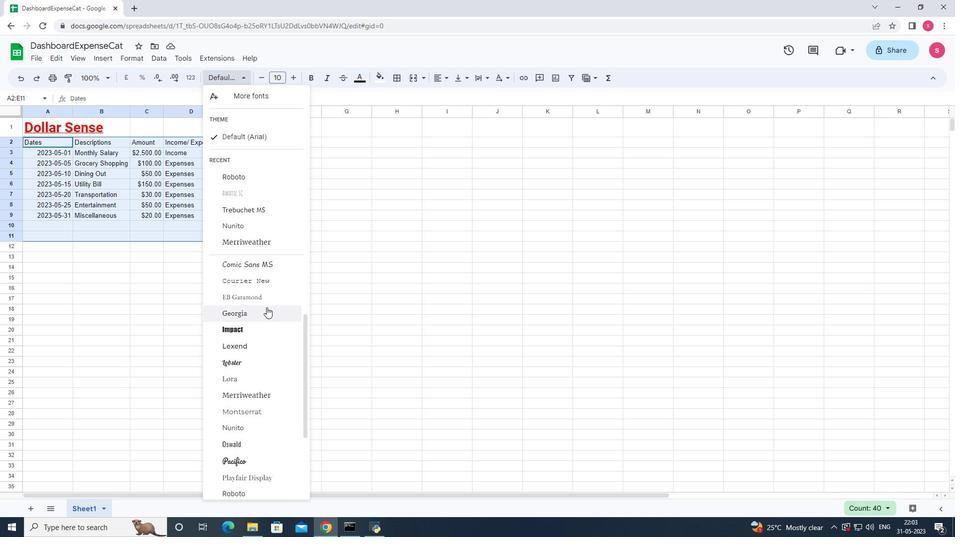 
Action: Mouse moved to (265, 324)
Screenshot: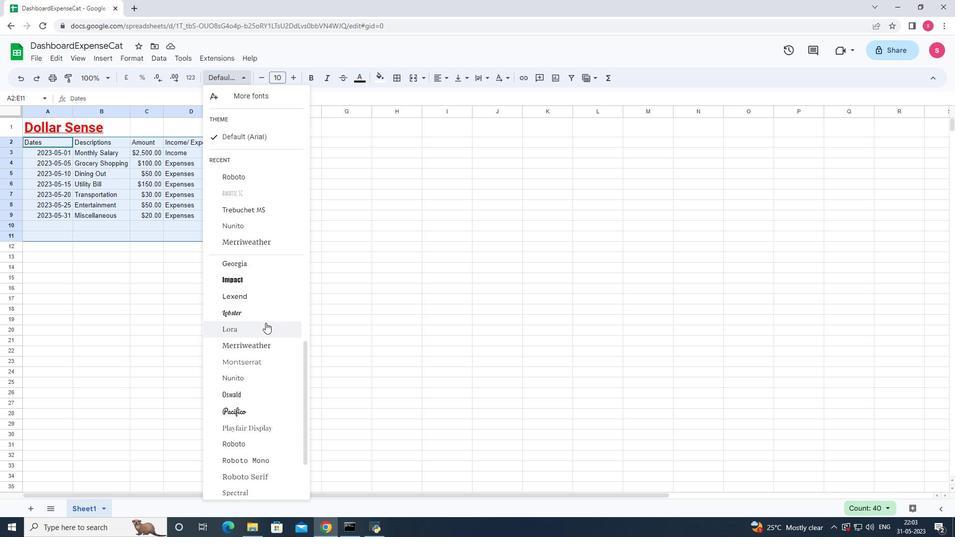 
Action: Mouse scrolled (265, 324) with delta (0, 0)
Screenshot: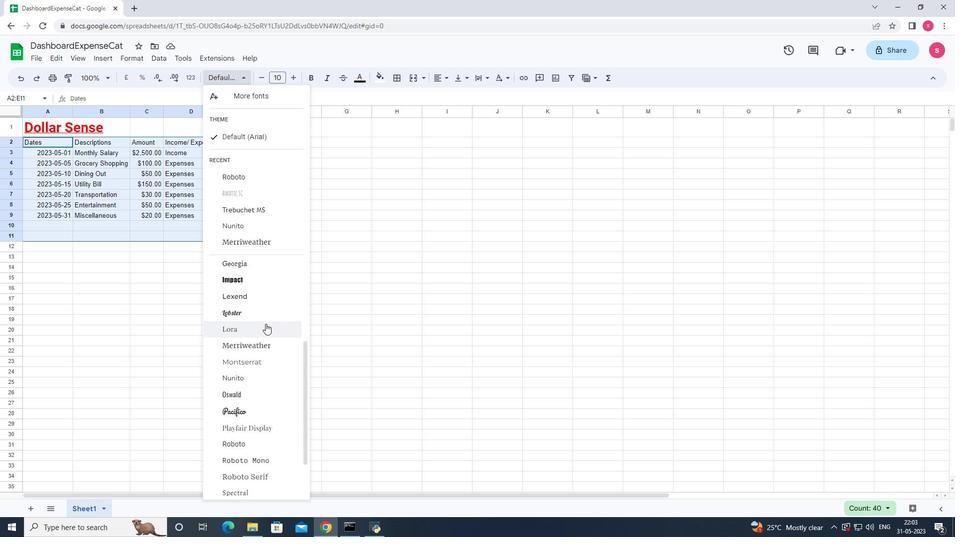 
Action: Mouse moved to (265, 332)
Screenshot: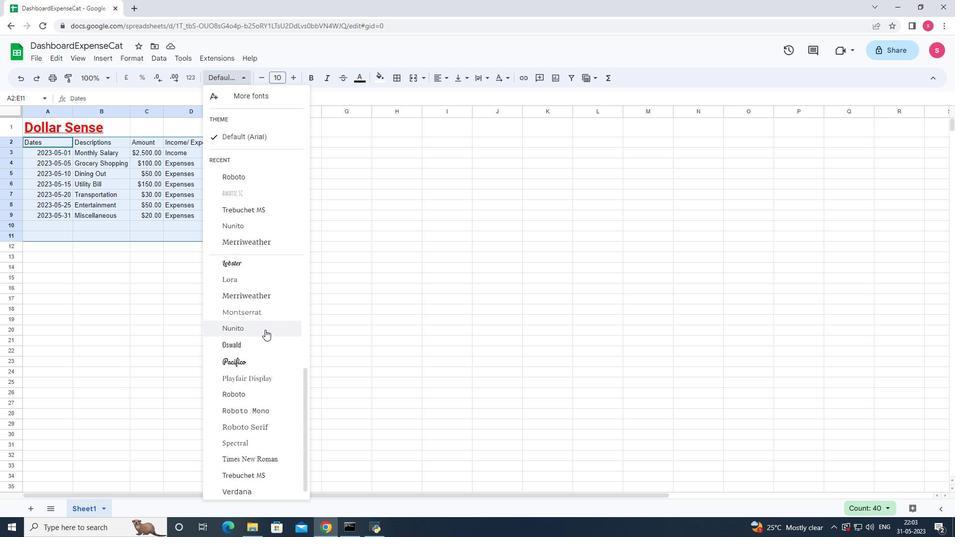 
Action: Mouse scrolled (265, 332) with delta (0, 0)
Screenshot: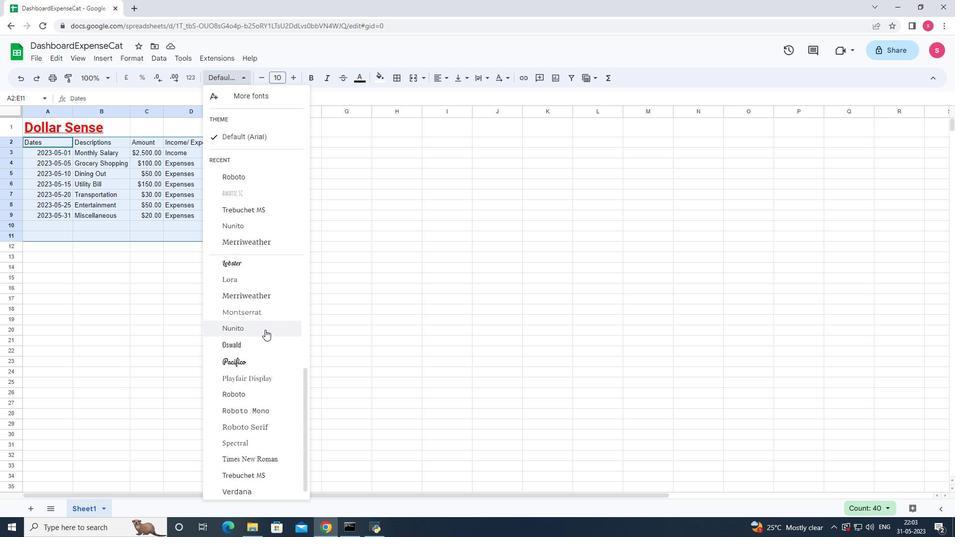 
Action: Mouse moved to (265, 337)
Screenshot: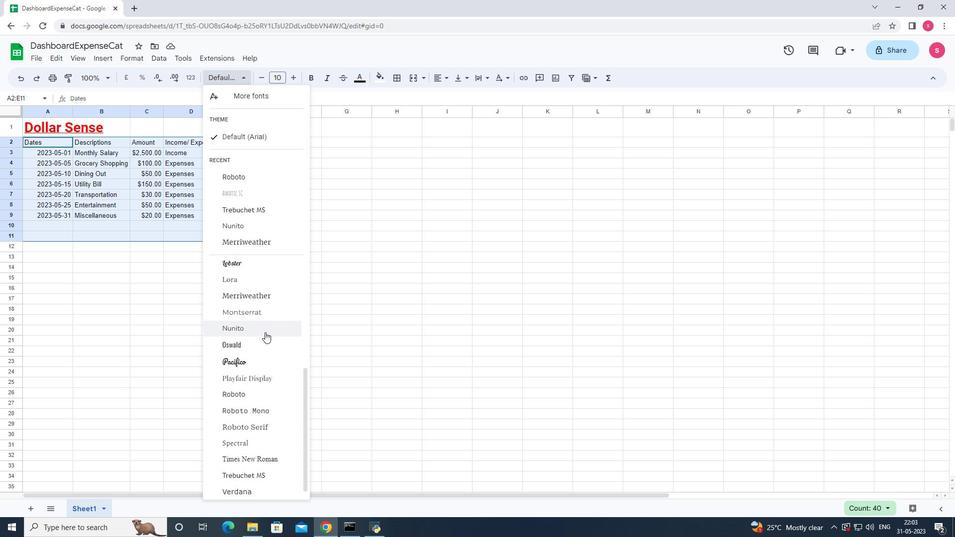 
Action: Mouse scrolled (265, 337) with delta (0, 0)
Screenshot: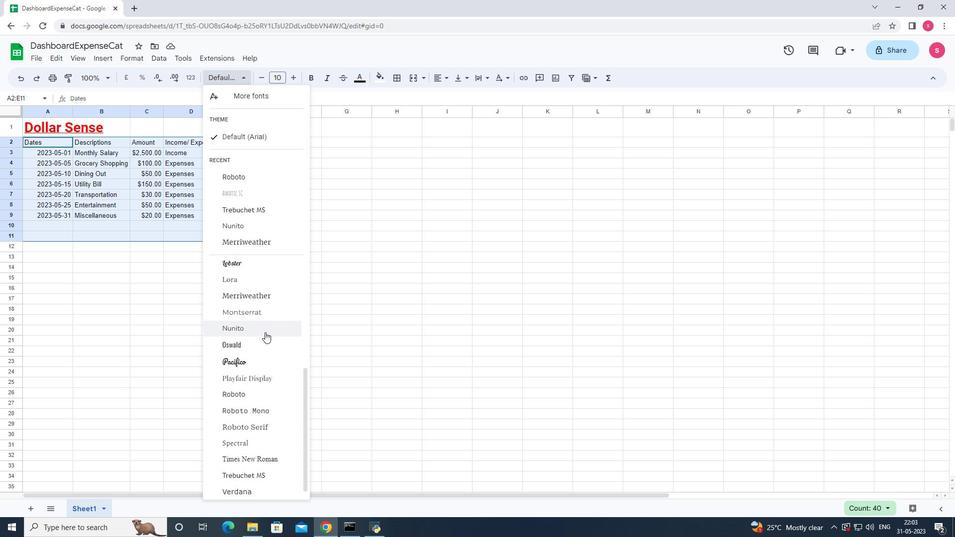 
Action: Mouse moved to (260, 441)
Screenshot: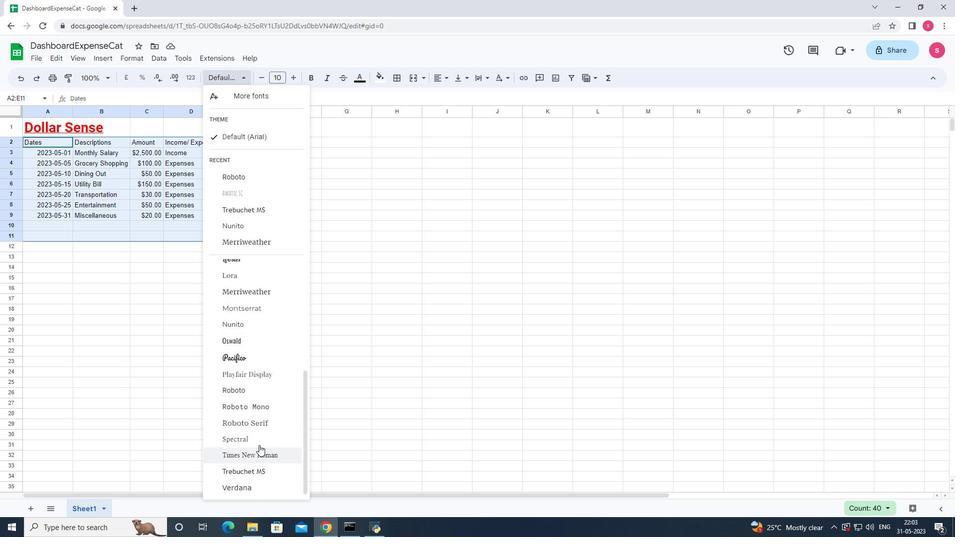 
Action: Mouse pressed left at (260, 441)
Screenshot: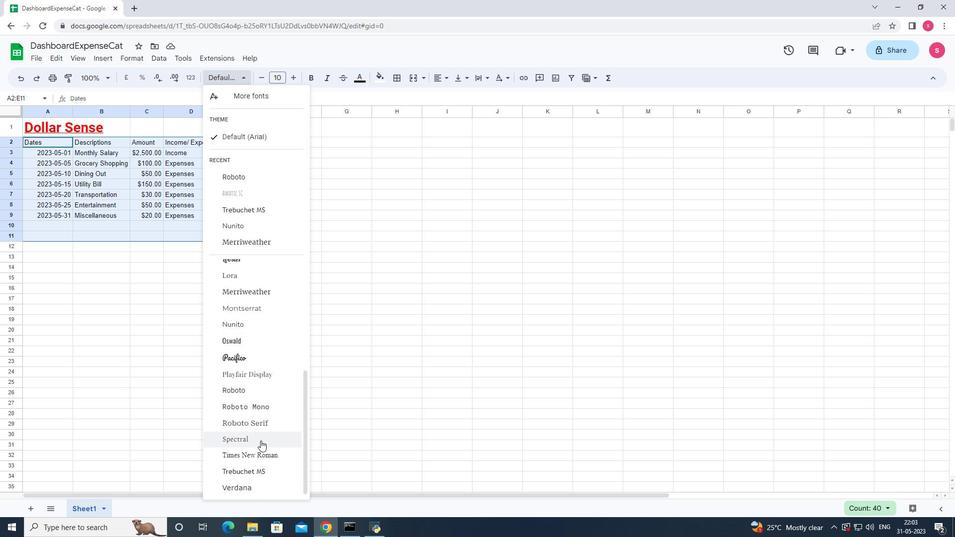 
Action: Mouse moved to (290, 83)
Screenshot: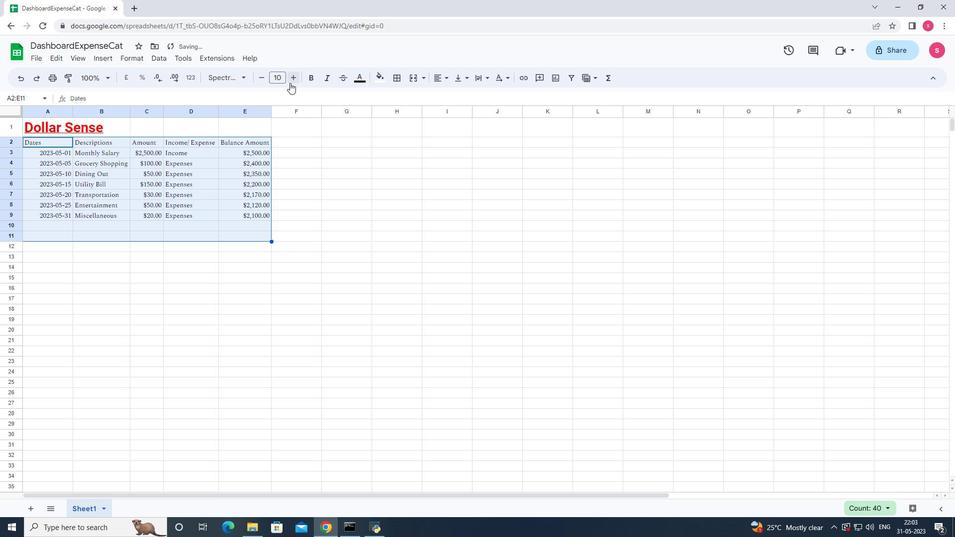 
Action: Mouse pressed left at (290, 83)
Screenshot: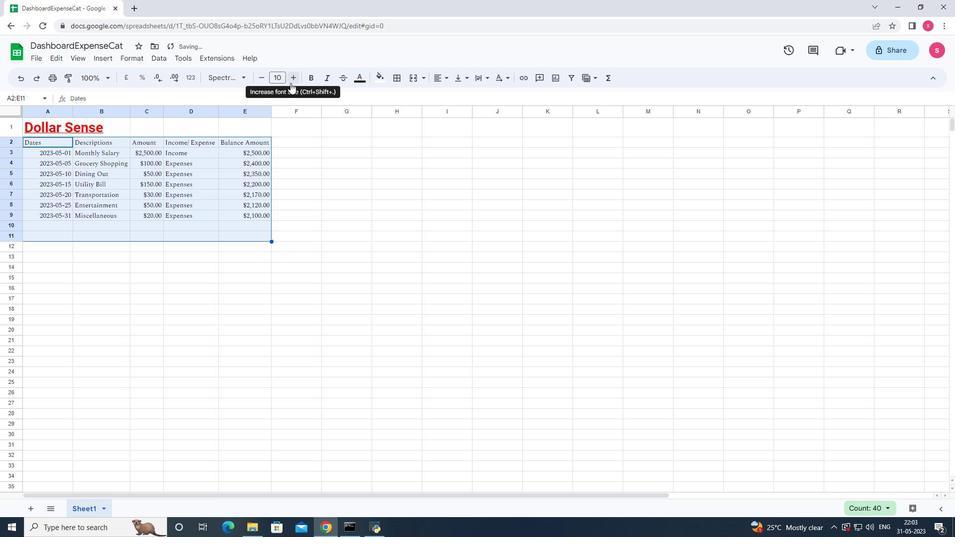 
Action: Mouse pressed left at (290, 83)
Screenshot: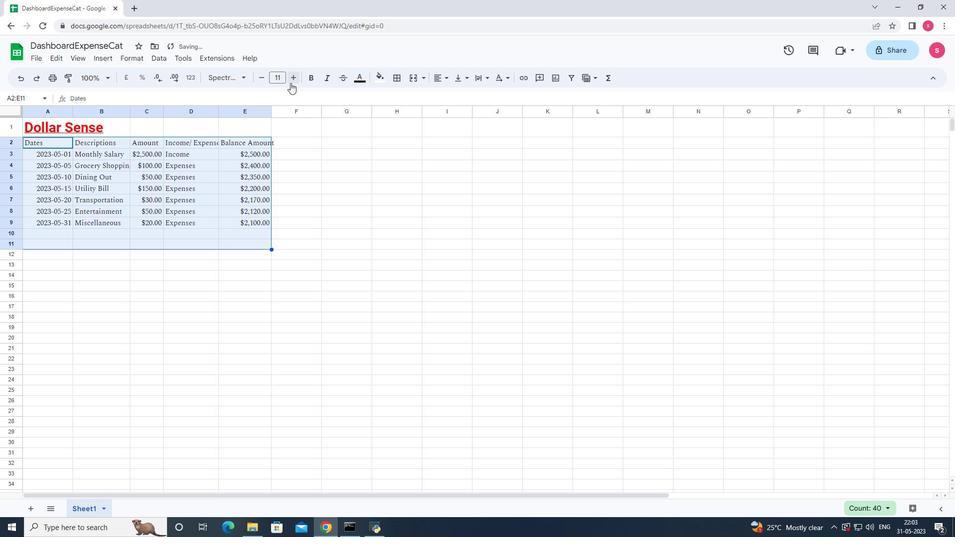 
Action: Mouse pressed left at (290, 83)
Screenshot: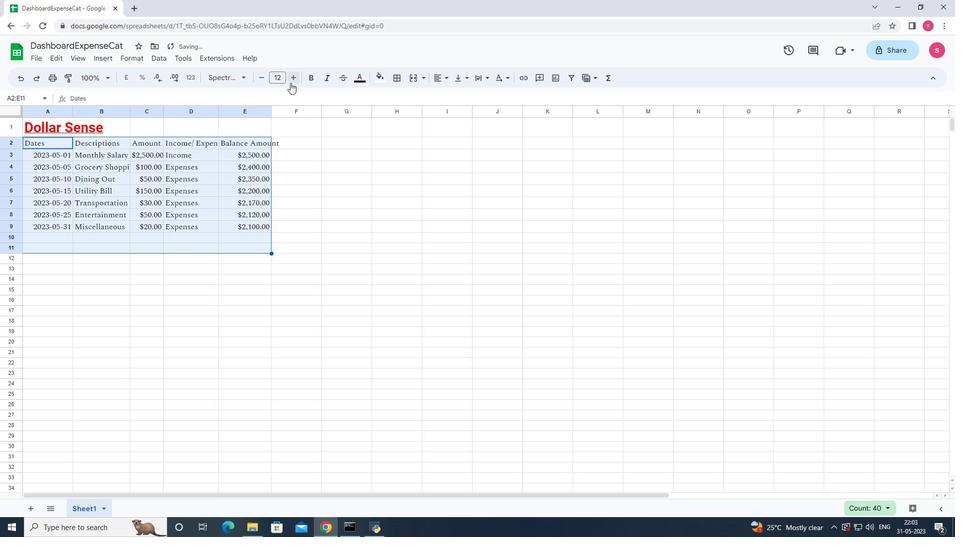 
Action: Mouse pressed left at (290, 83)
Screenshot: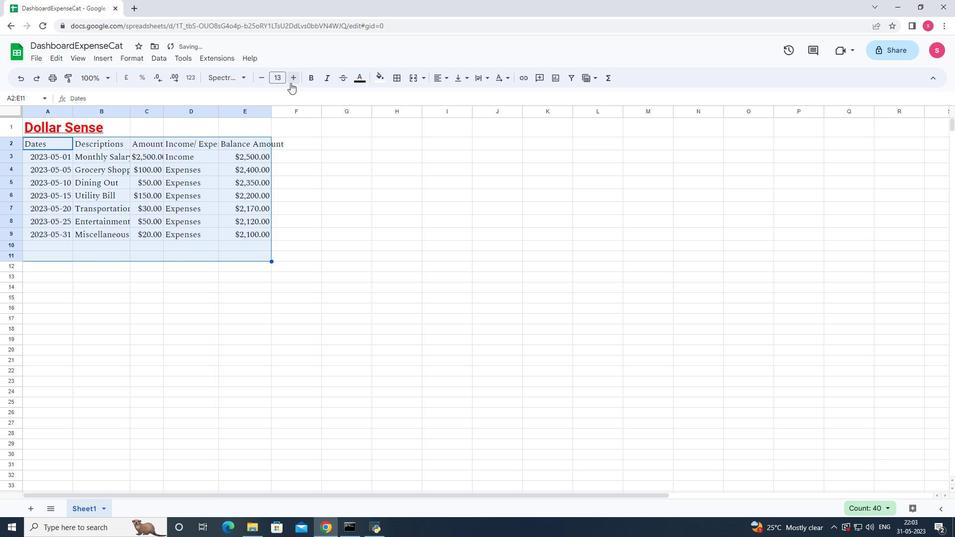 
Action: Mouse moved to (441, 187)
Screenshot: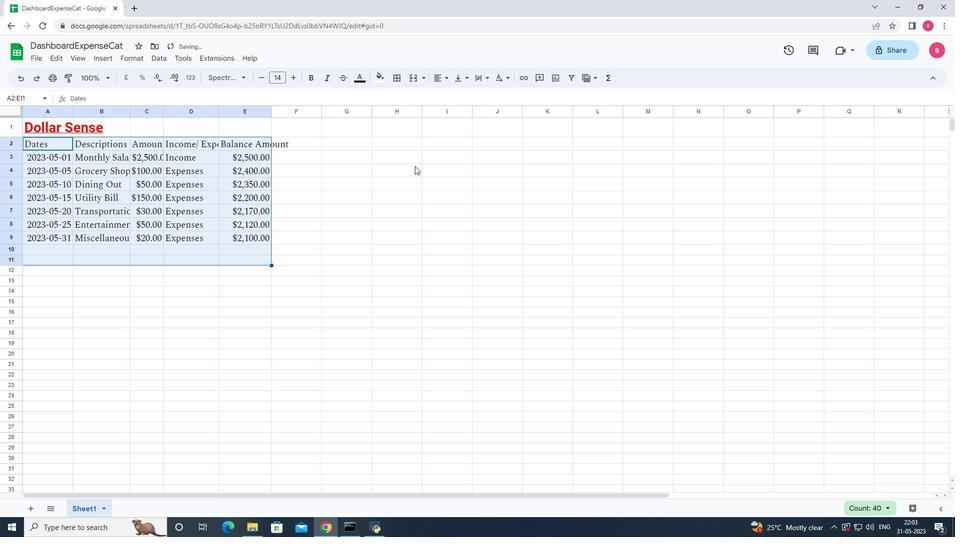 
Action: Mouse pressed left at (441, 187)
Screenshot: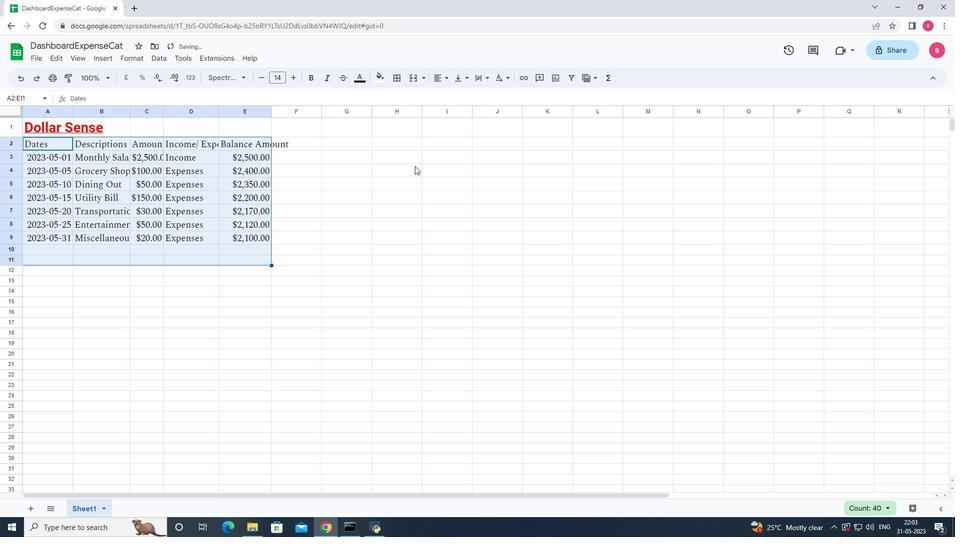 
Action: Mouse moved to (30, 129)
Screenshot: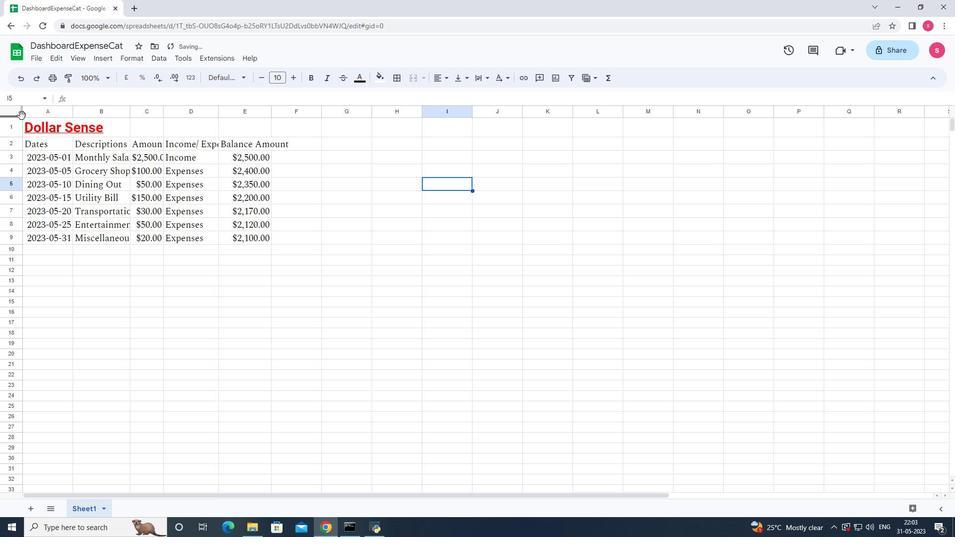 
Action: Mouse pressed left at (30, 129)
Screenshot: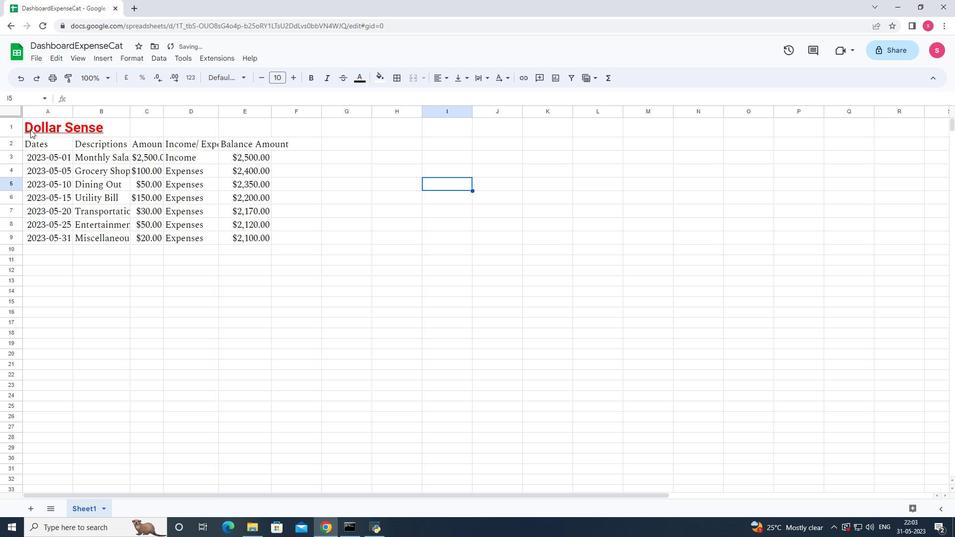 
Action: Mouse moved to (435, 79)
Screenshot: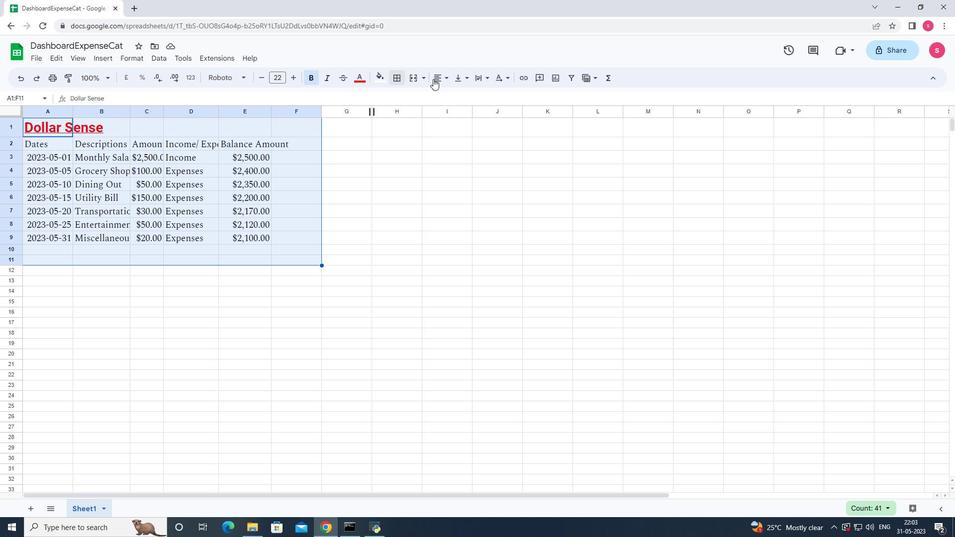 
Action: Mouse pressed left at (435, 79)
Screenshot: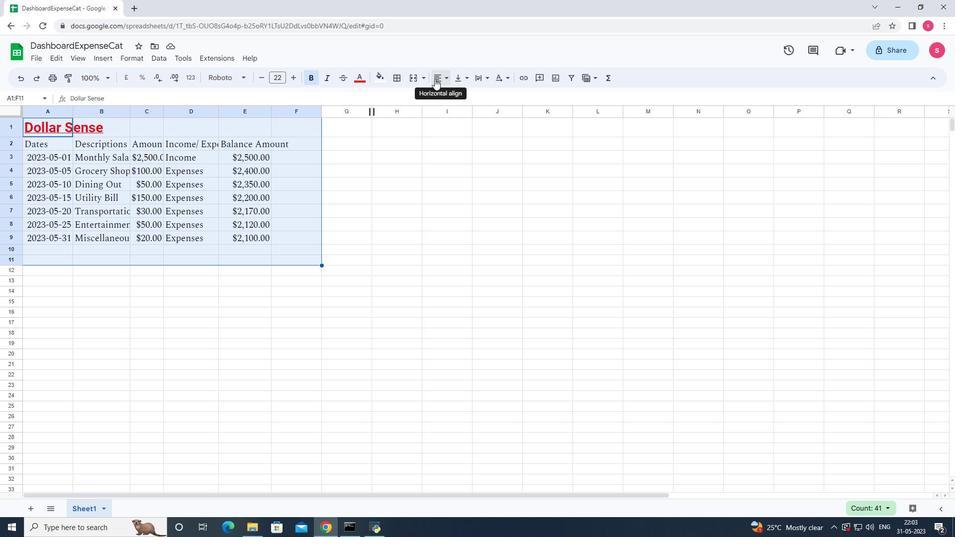 
Action: Mouse moved to (453, 99)
Screenshot: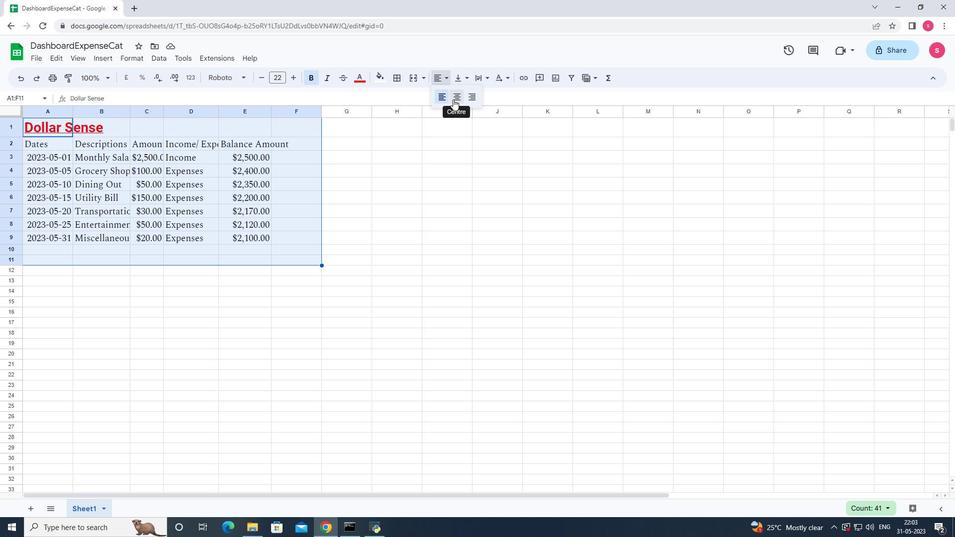 
Action: Mouse pressed left at (453, 99)
Screenshot: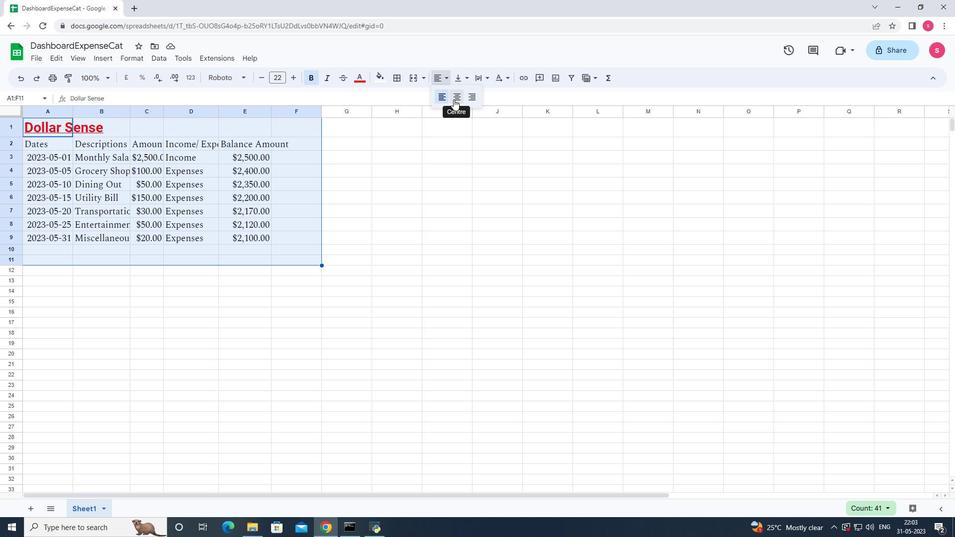 
Action: Mouse moved to (433, 221)
Screenshot: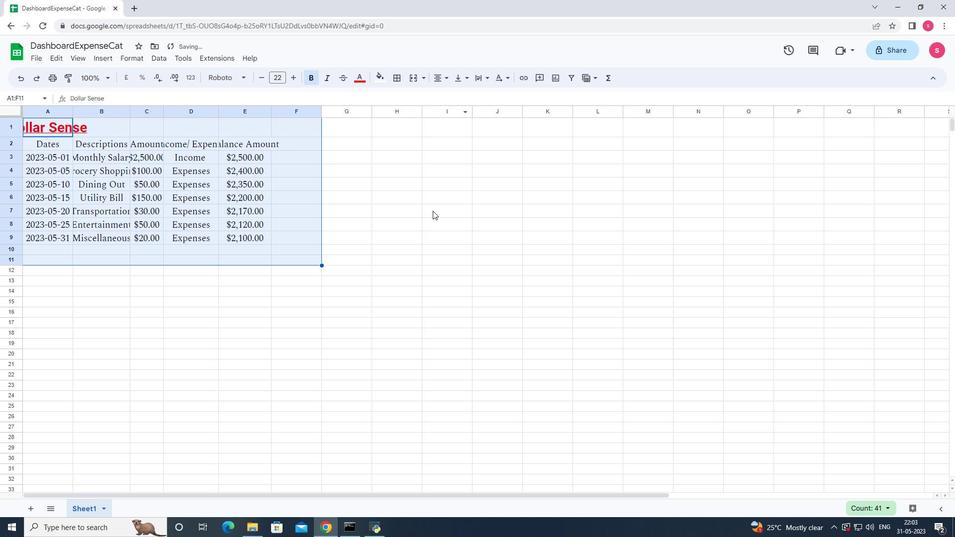 
Action: Mouse pressed left at (433, 221)
Screenshot: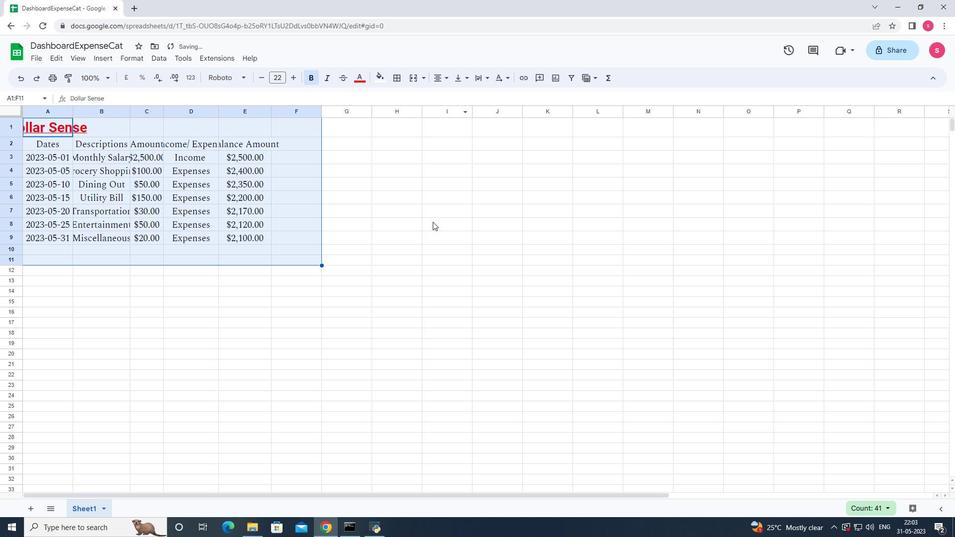 
Action: Mouse moved to (74, 108)
Screenshot: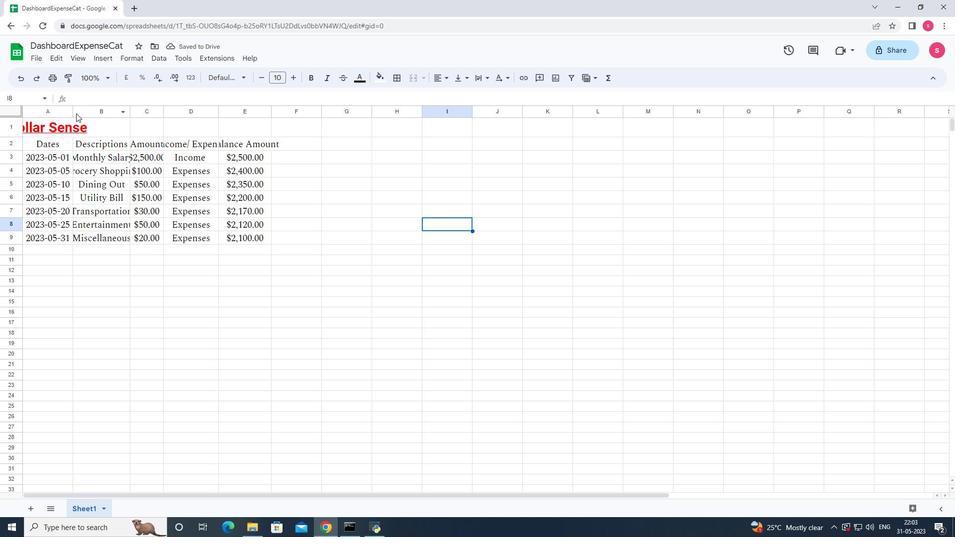 
Action: Mouse pressed left at (74, 108)
Screenshot: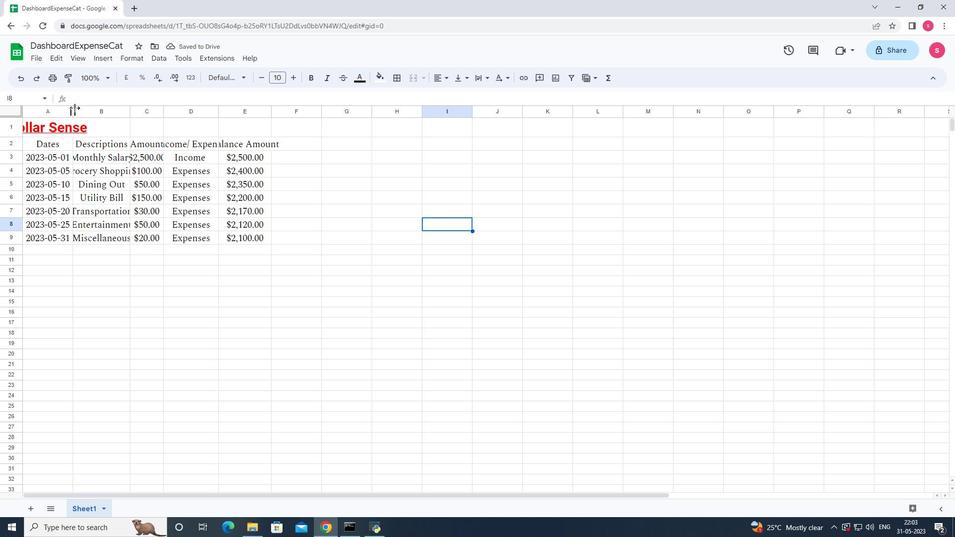 
Action: Mouse pressed left at (74, 108)
Screenshot: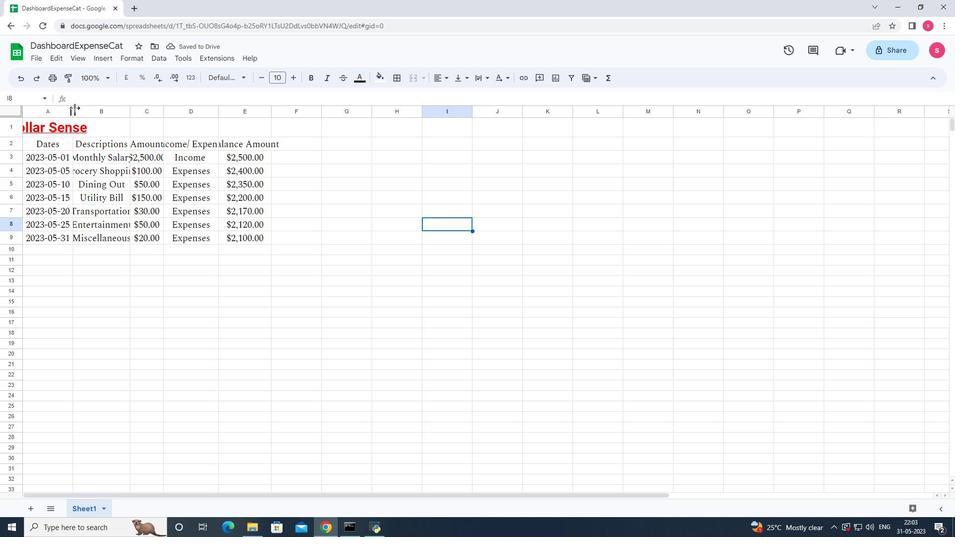 
Action: Mouse pressed left at (74, 108)
Screenshot: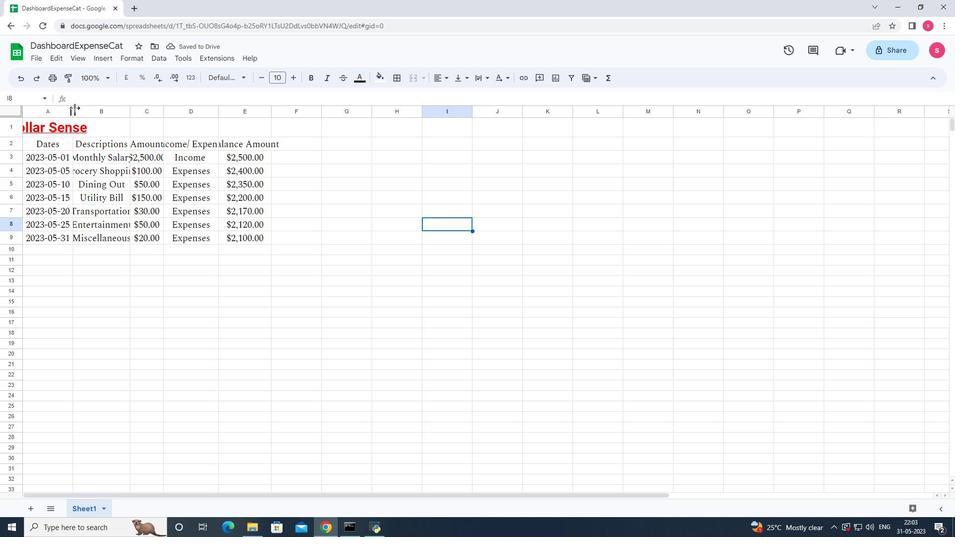 
Action: Mouse moved to (163, 109)
Screenshot: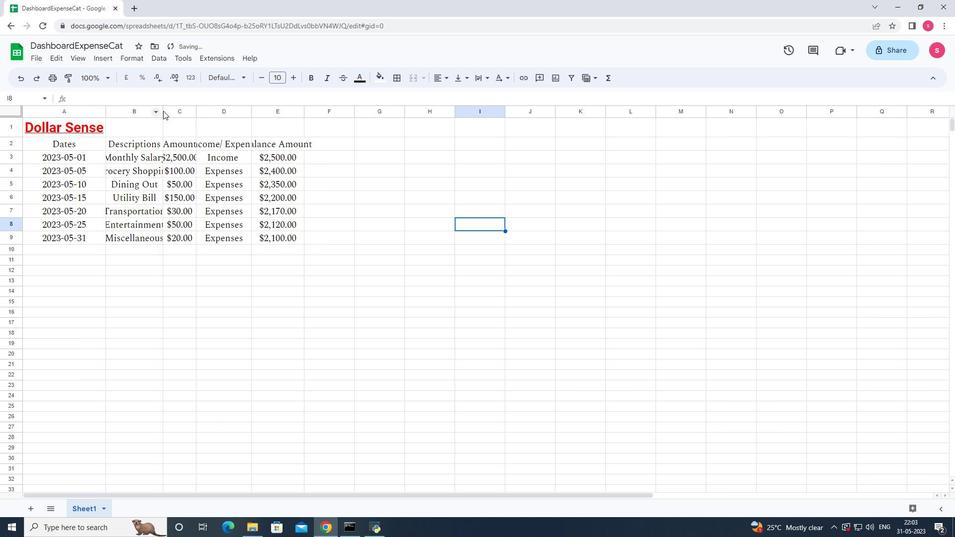 
Action: Mouse pressed left at (163, 109)
Screenshot: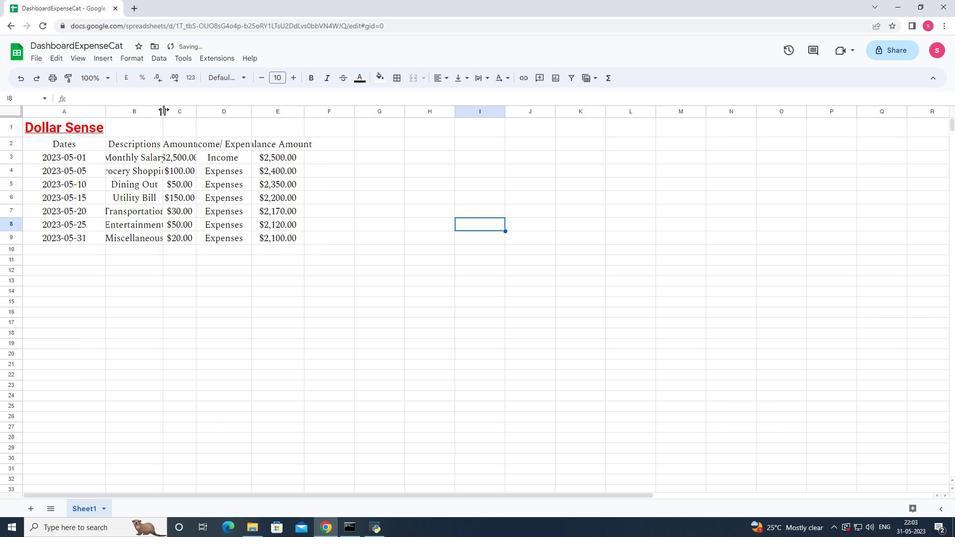 
Action: Mouse pressed left at (163, 109)
Screenshot: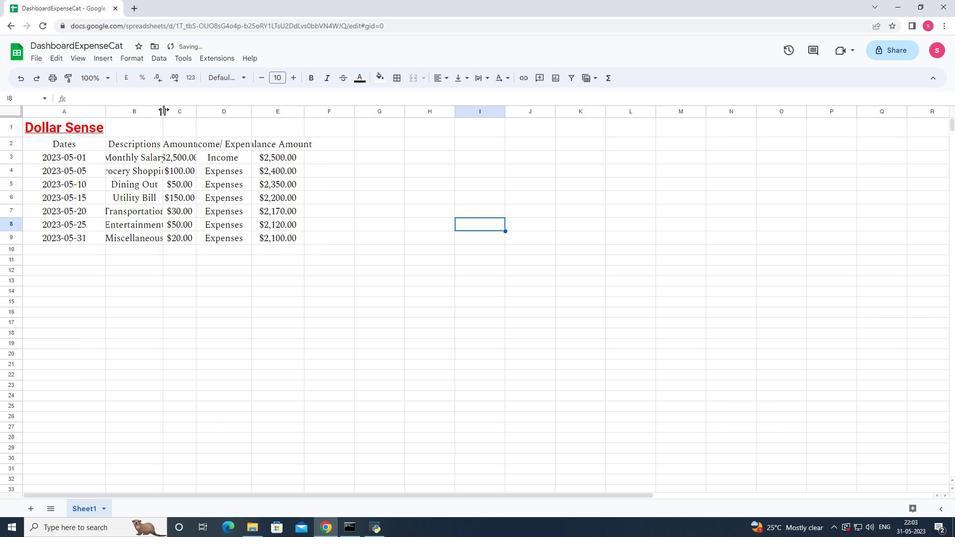 
Action: Mouse moved to (217, 111)
Screenshot: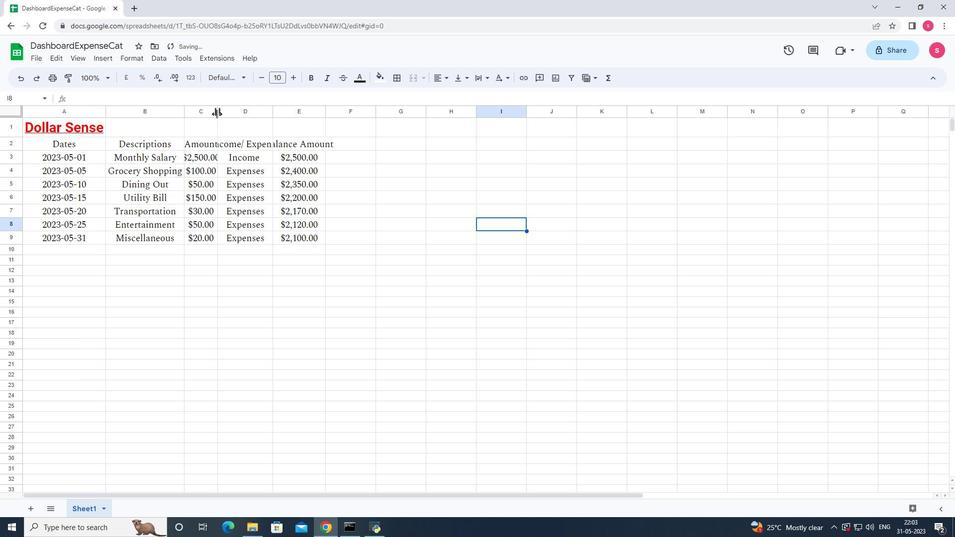 
Action: Mouse pressed left at (217, 111)
Screenshot: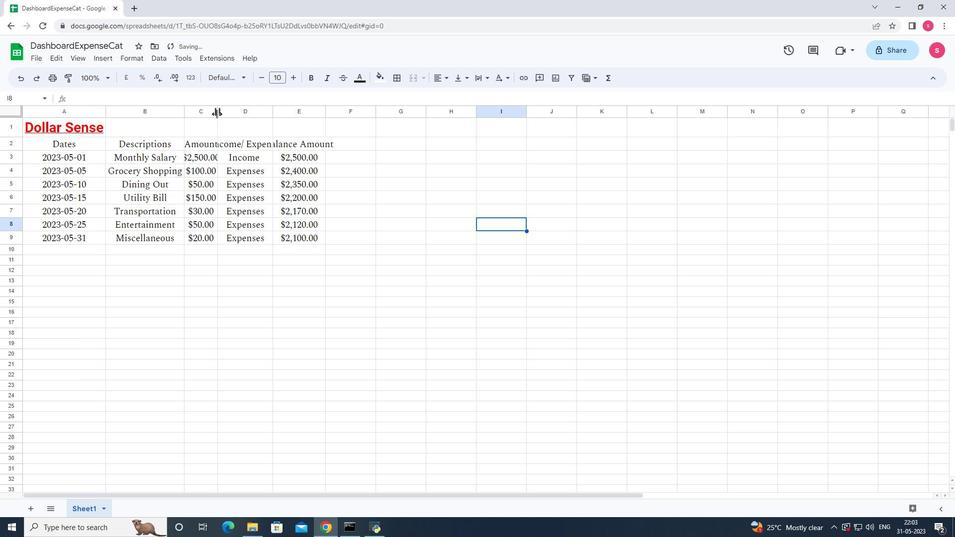 
Action: Mouse pressed left at (217, 111)
Screenshot: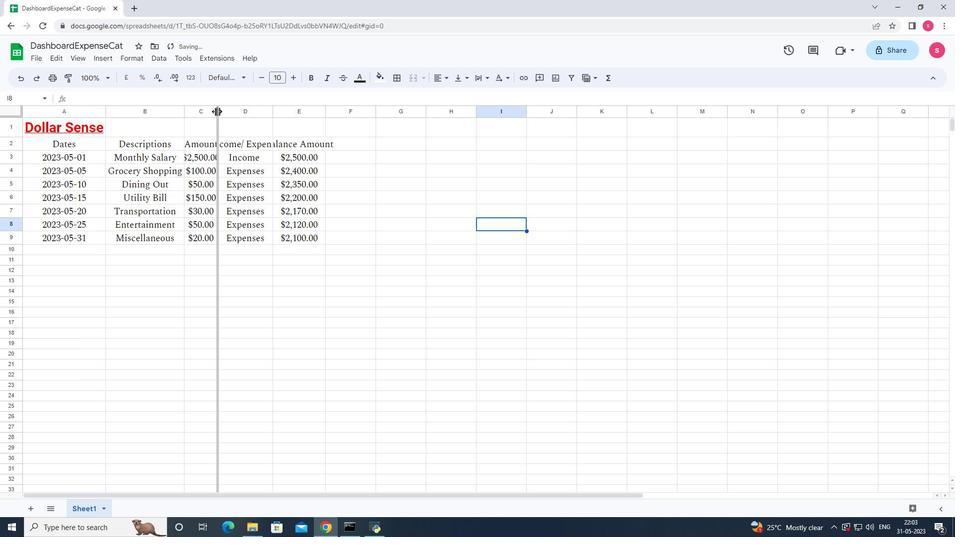 
Action: Mouse moved to (278, 108)
Screenshot: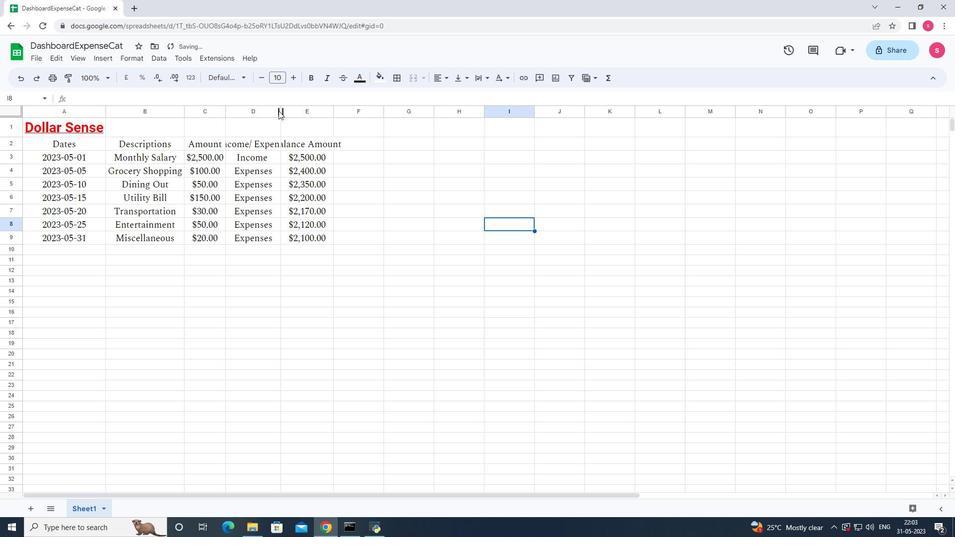 
Action: Mouse pressed left at (278, 108)
Screenshot: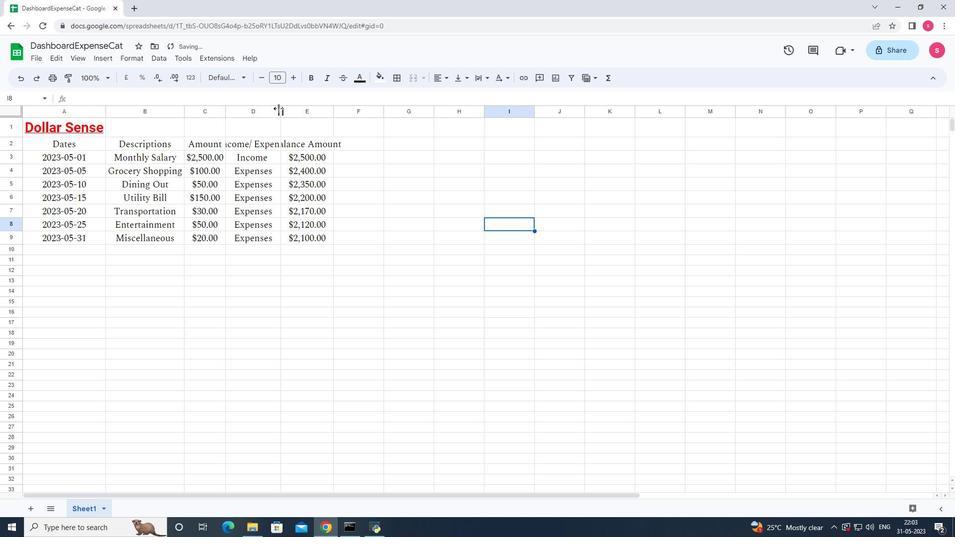 
Action: Mouse moved to (278, 108)
Screenshot: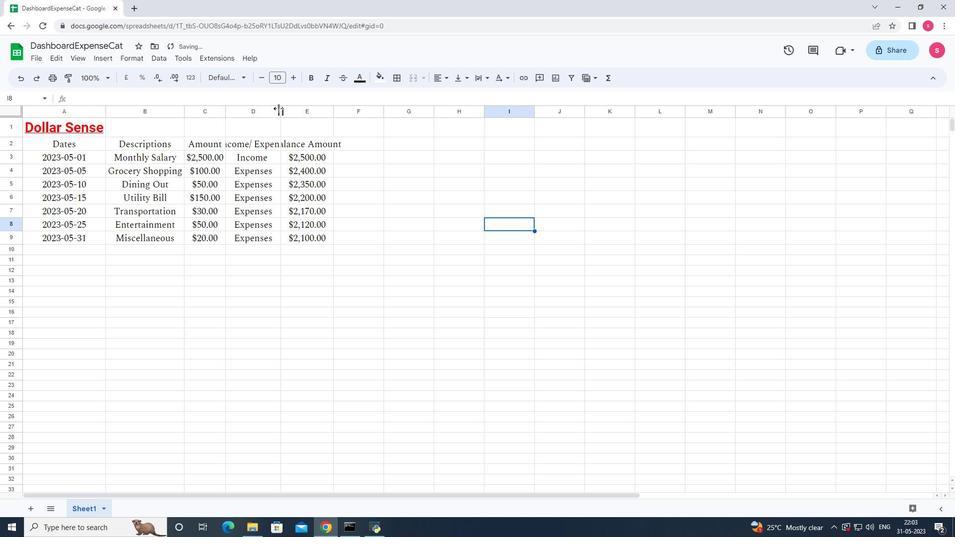 
Action: Mouse pressed left at (278, 108)
Screenshot: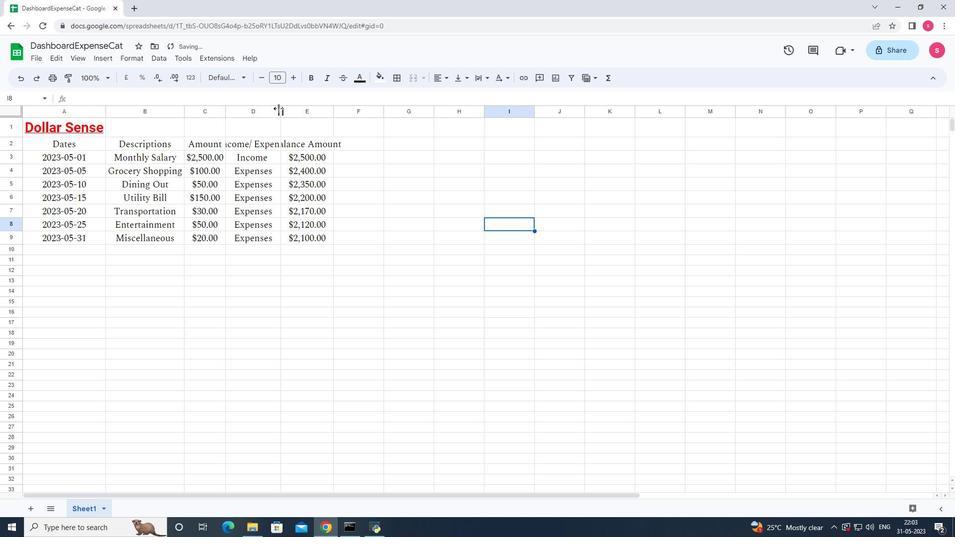 
Action: Mouse moved to (351, 113)
Screenshot: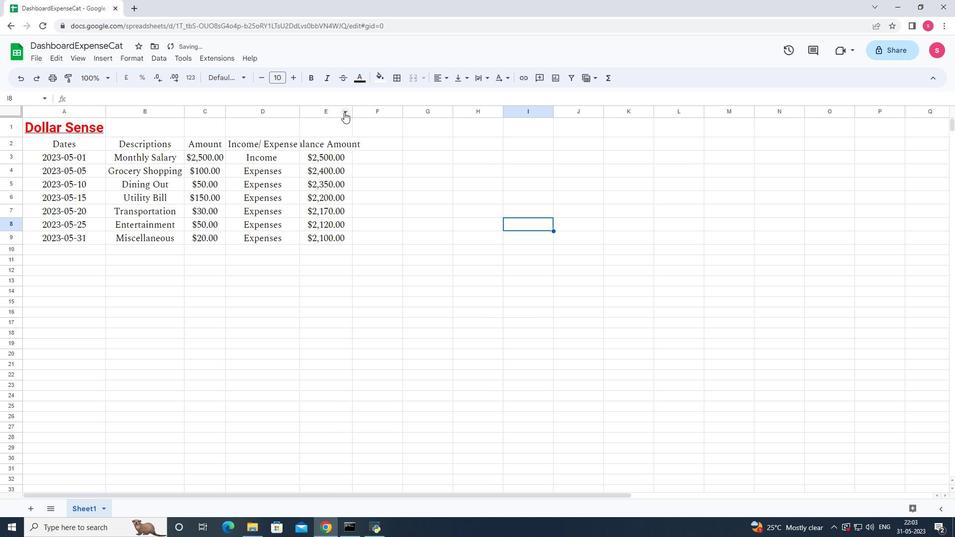 
Action: Mouse pressed left at (351, 113)
Screenshot: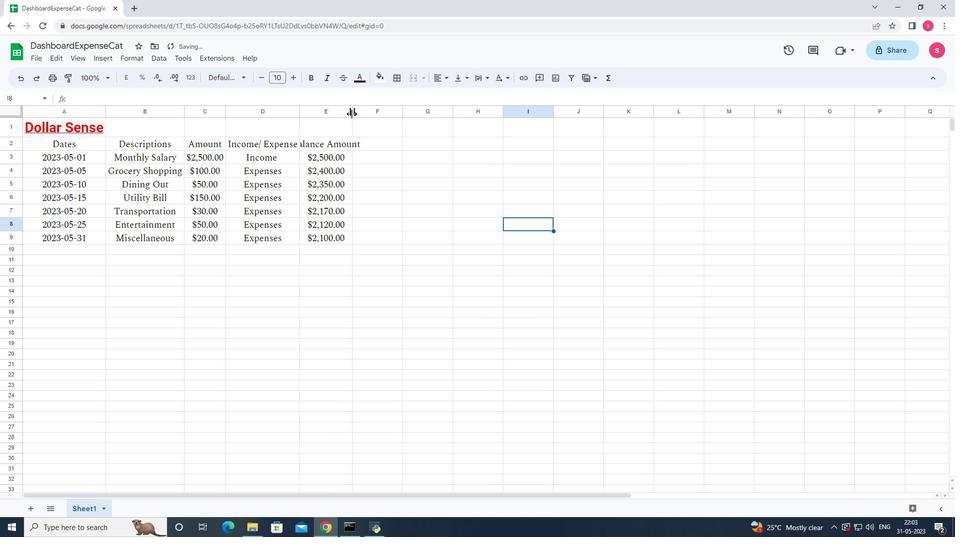 
Action: Mouse moved to (352, 113)
Screenshot: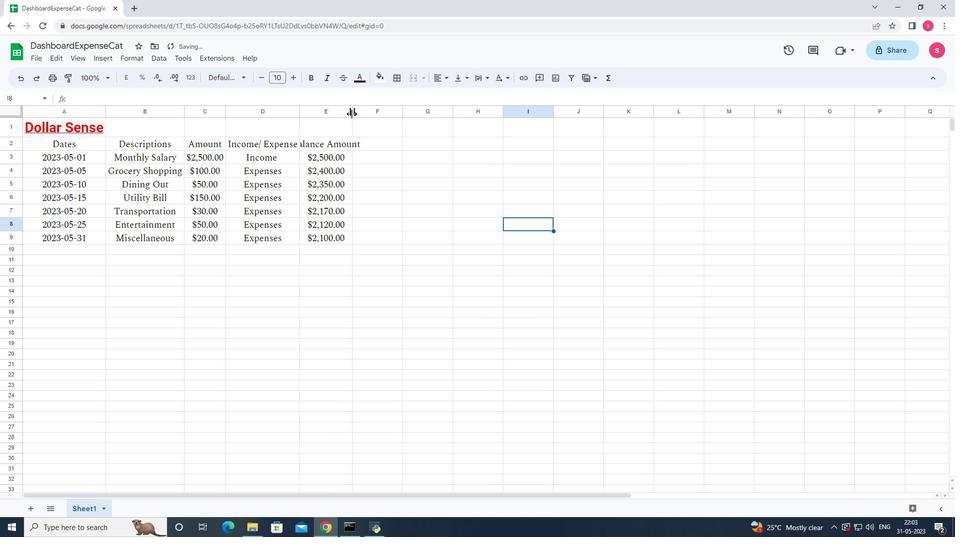
Action: Mouse pressed left at (352, 113)
Screenshot: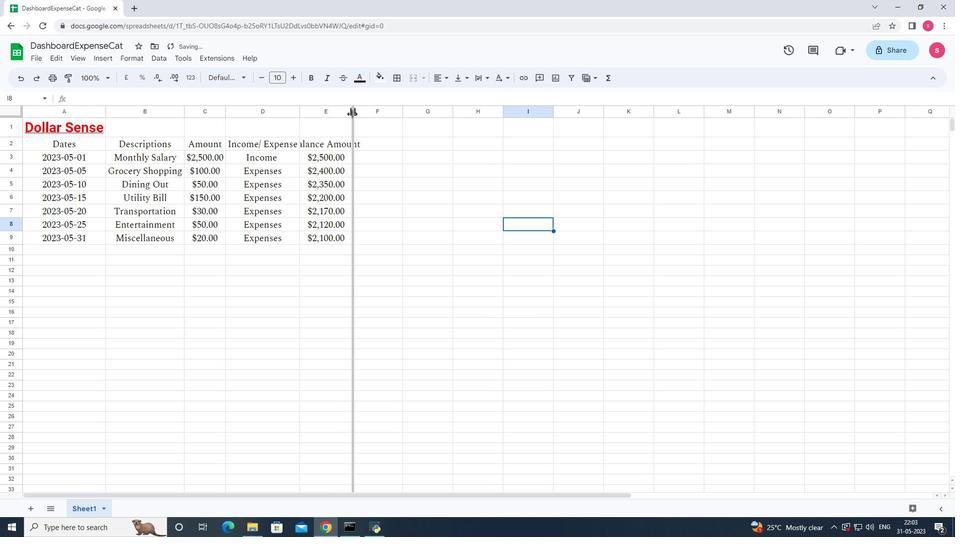
Action: Mouse moved to (461, 250)
Screenshot: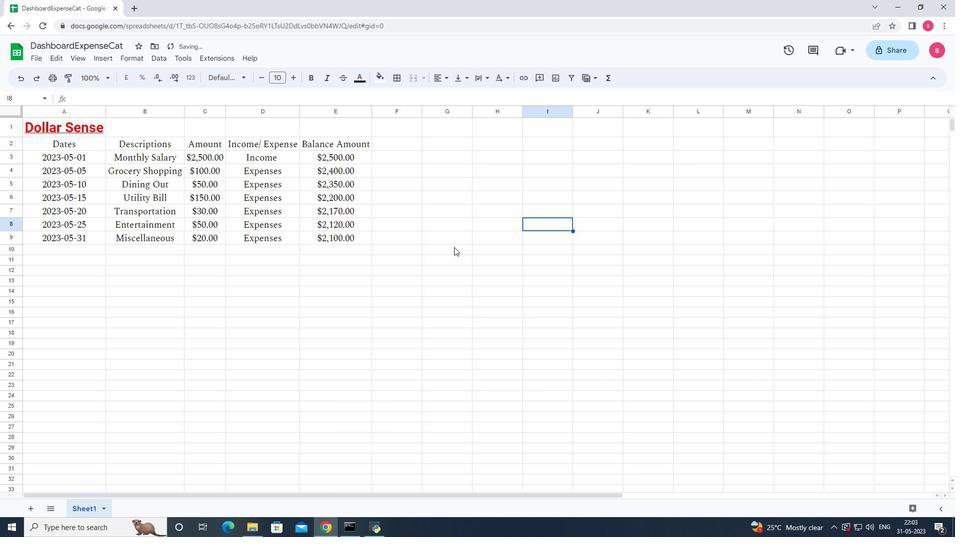 
Action: Key pressed ctrl+S
Screenshot: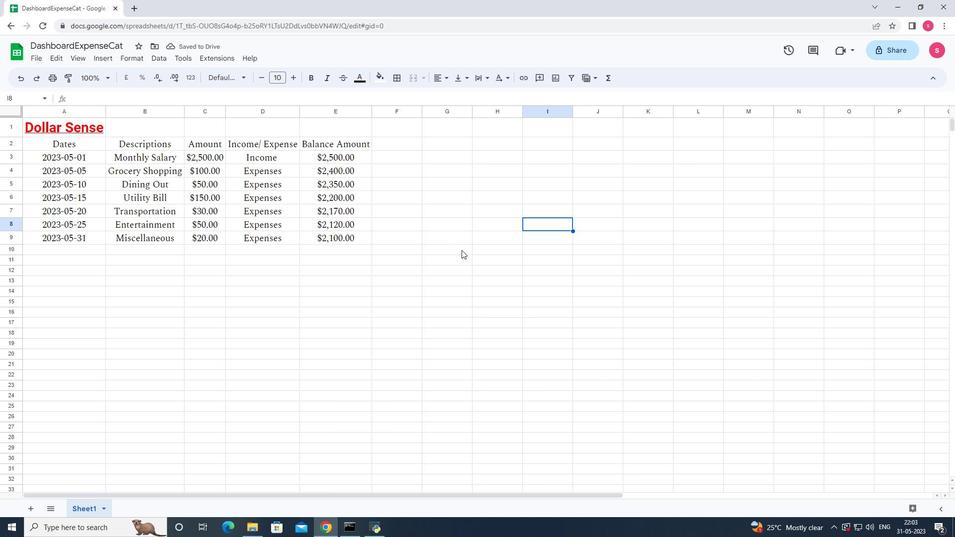 
